 Task: Find connections with filter location Herzele with filter topic #linkedinlearningwith filter profile language Spanish with filter current company UNICEF India with filter school ASM Group of Institutes with filter industry Bed-and-Breakfasts, Hostels, Homestays with filter service category Life Coaching with filter keywords title Red Cross Volunteer
Action: Mouse moved to (588, 116)
Screenshot: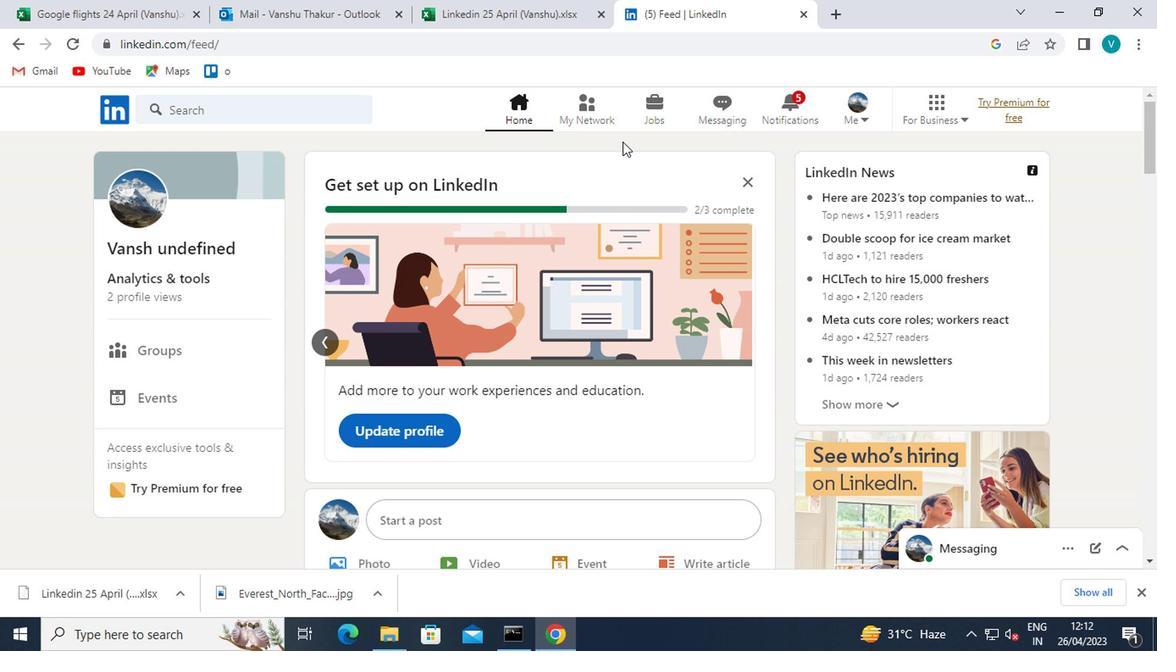 
Action: Mouse pressed left at (588, 116)
Screenshot: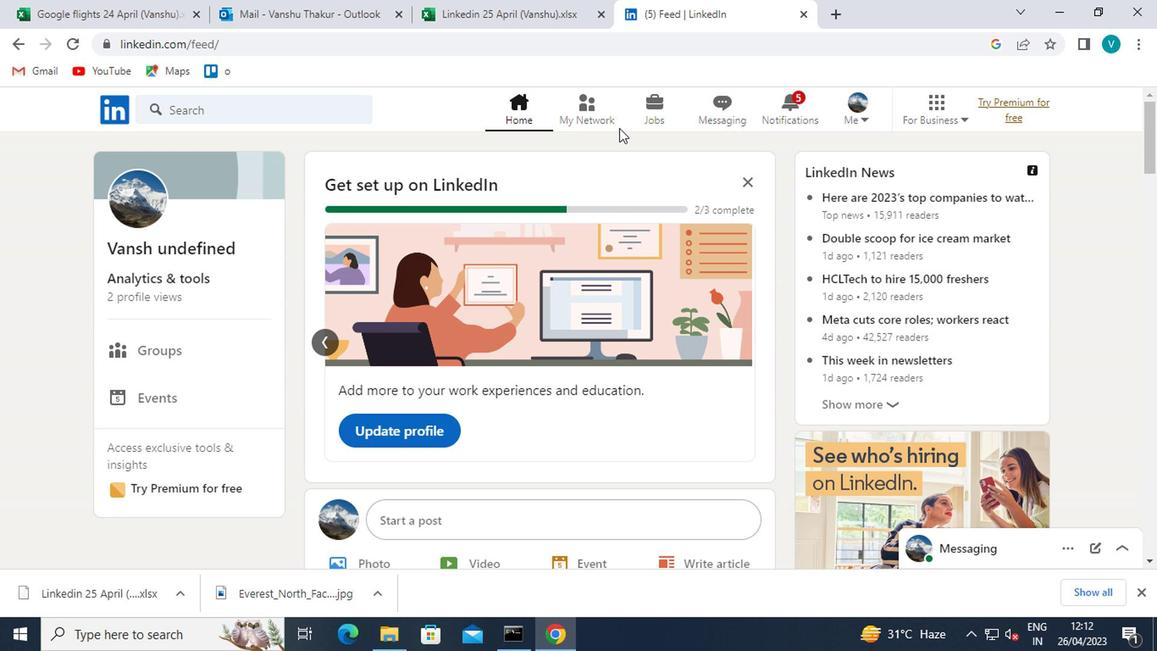 
Action: Mouse moved to (578, 136)
Screenshot: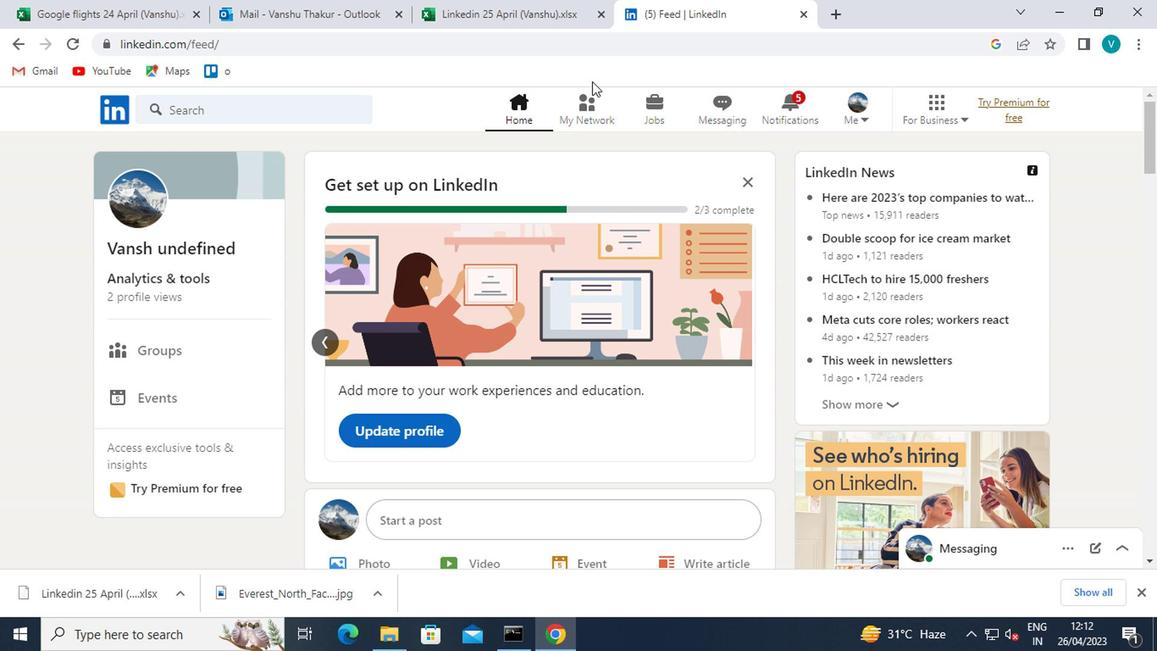 
Action: Mouse pressed left at (578, 136)
Screenshot: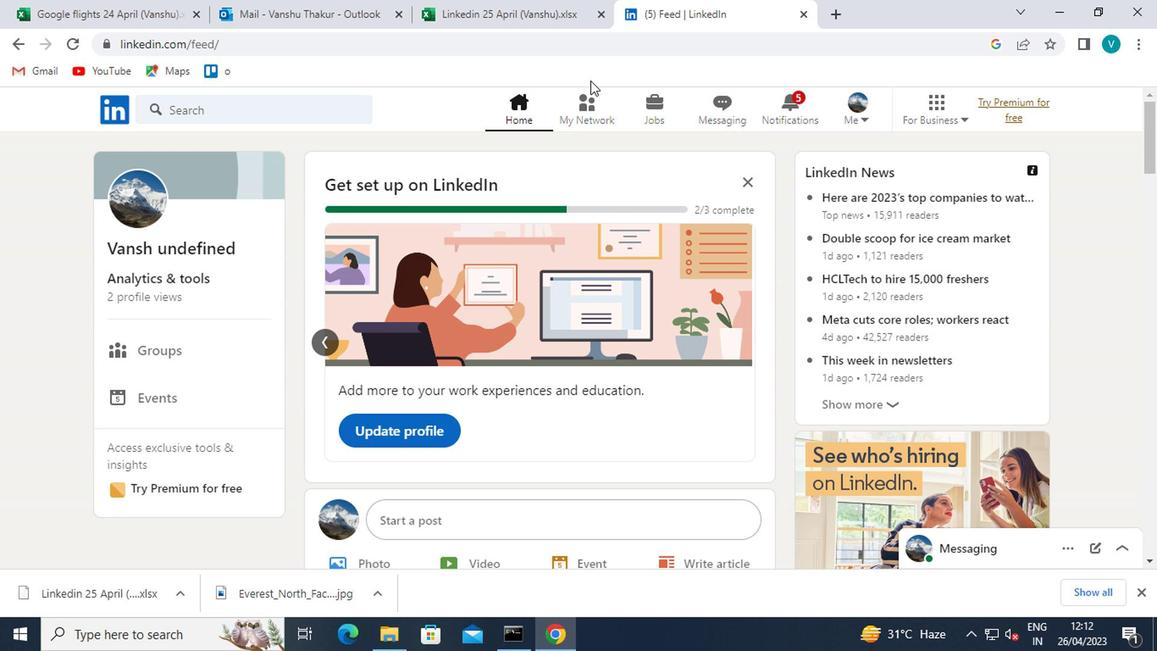 
Action: Mouse moved to (194, 232)
Screenshot: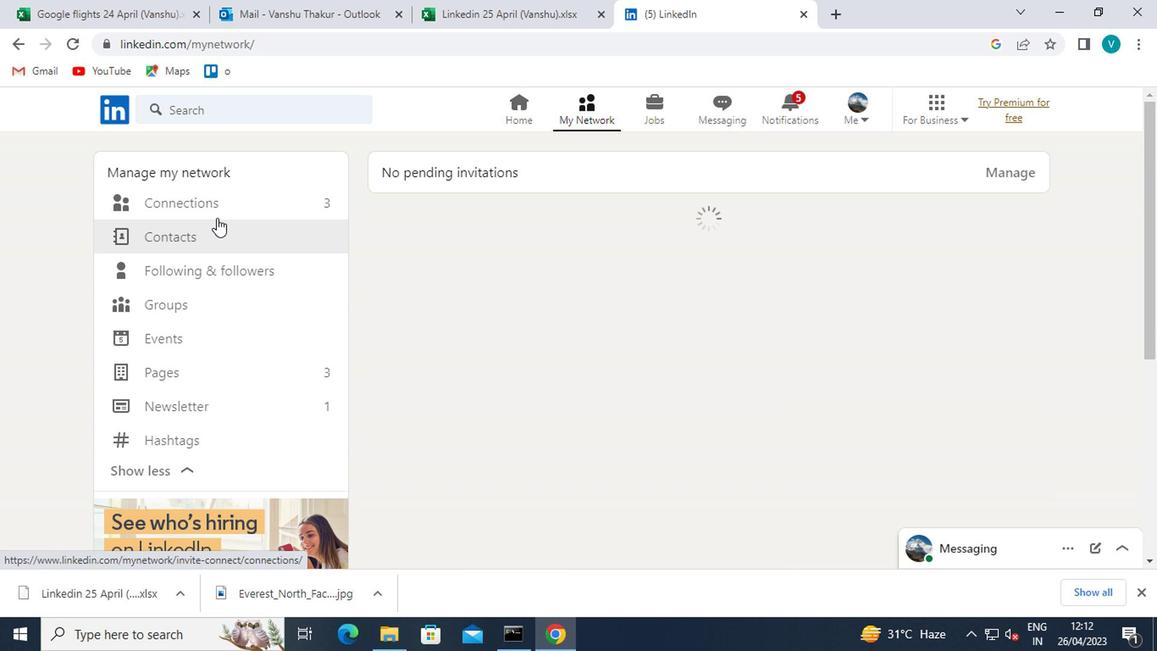 
Action: Mouse pressed left at (194, 232)
Screenshot: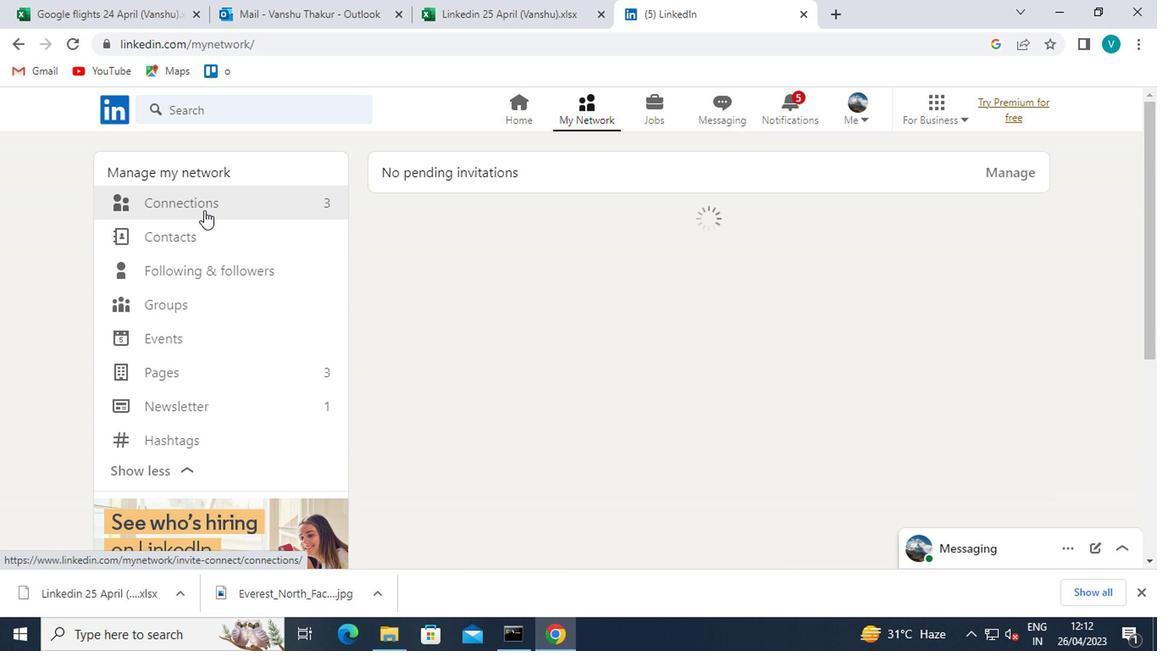 
Action: Mouse moved to (714, 229)
Screenshot: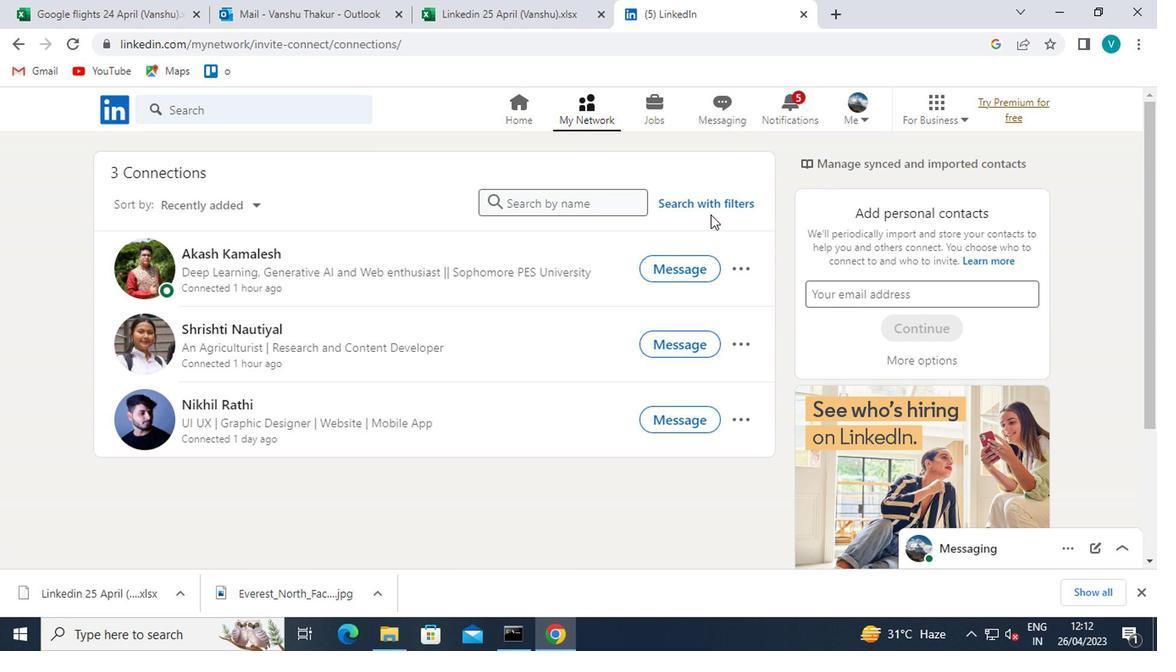 
Action: Mouse pressed left at (714, 229)
Screenshot: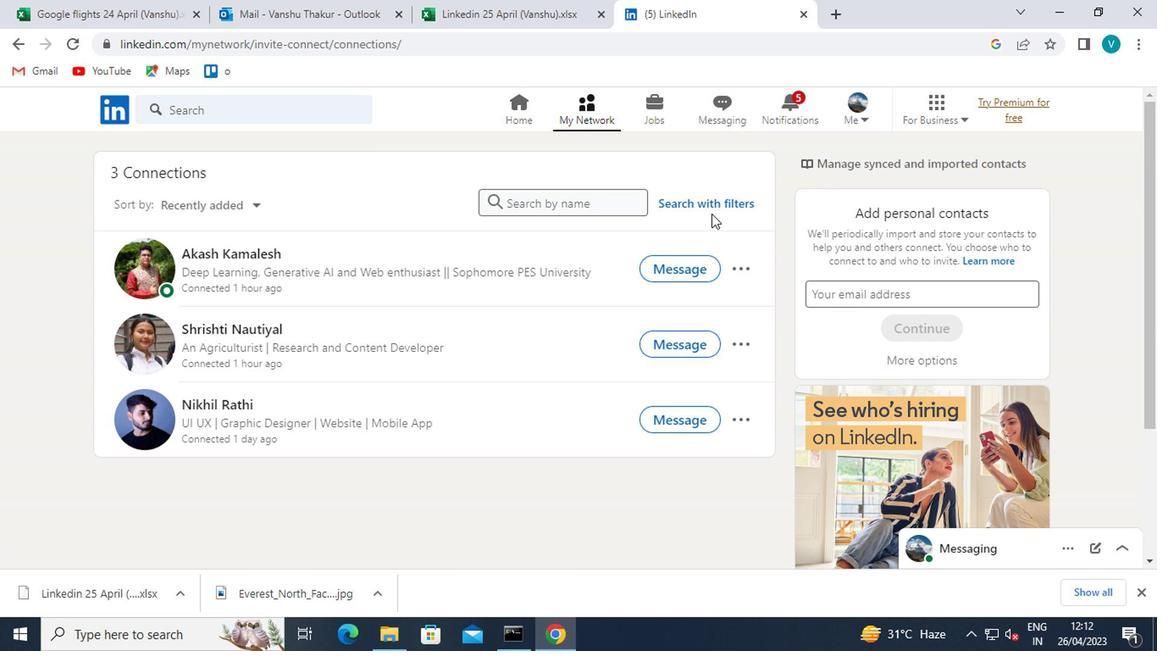 
Action: Mouse moved to (574, 181)
Screenshot: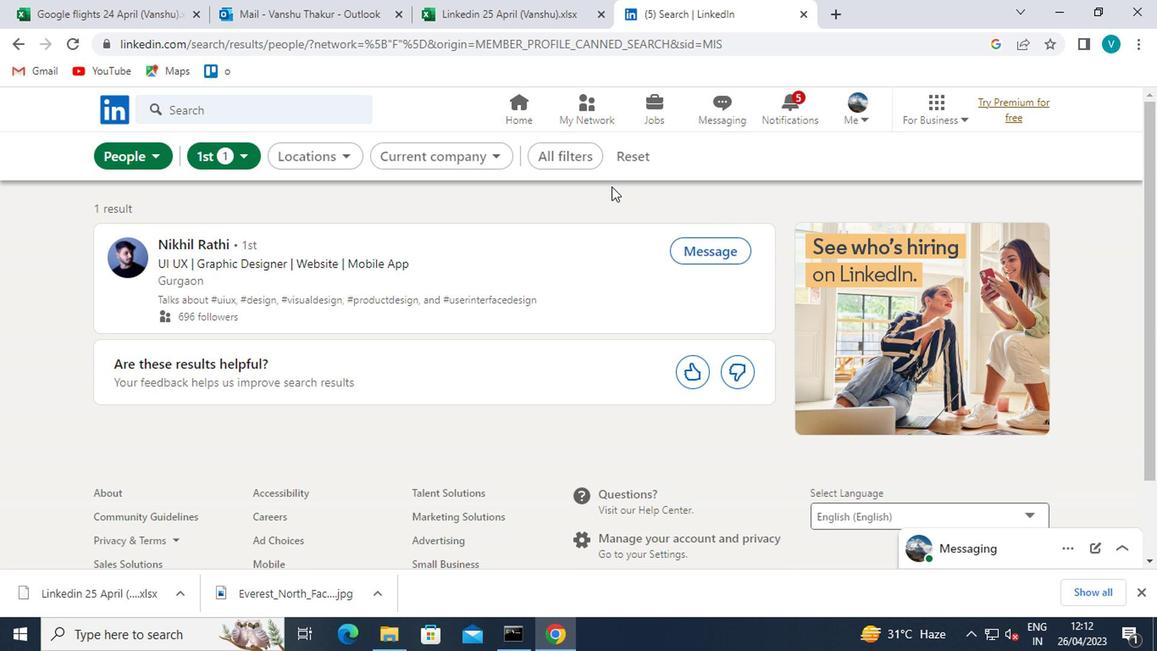 
Action: Mouse pressed left at (574, 181)
Screenshot: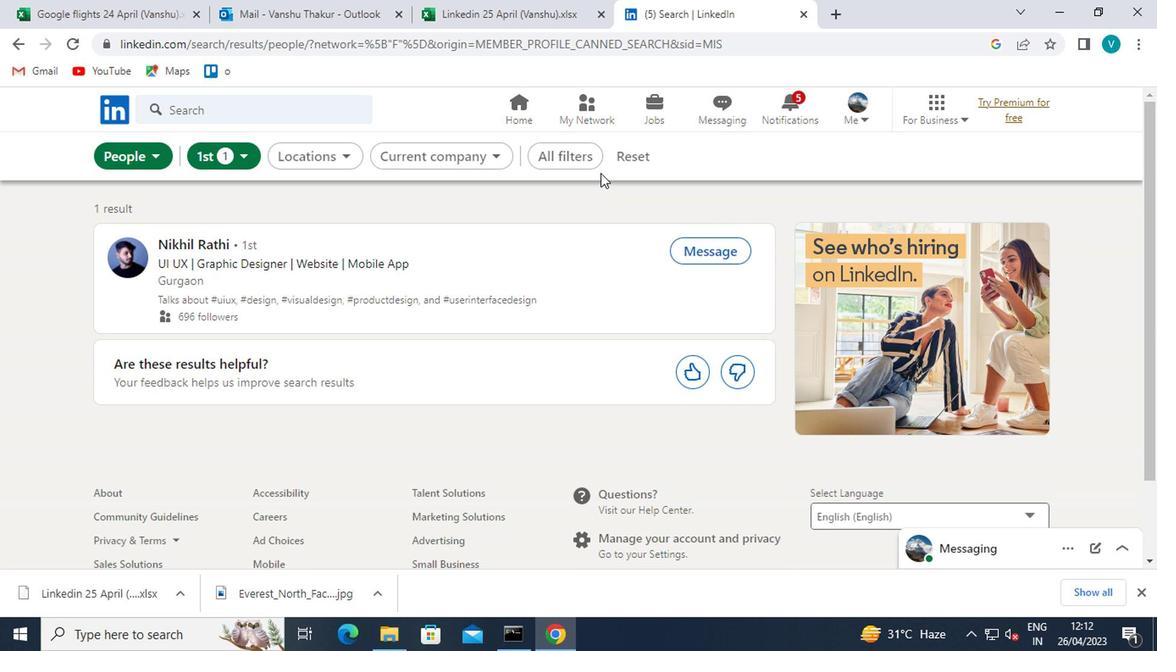 
Action: Mouse moved to (785, 305)
Screenshot: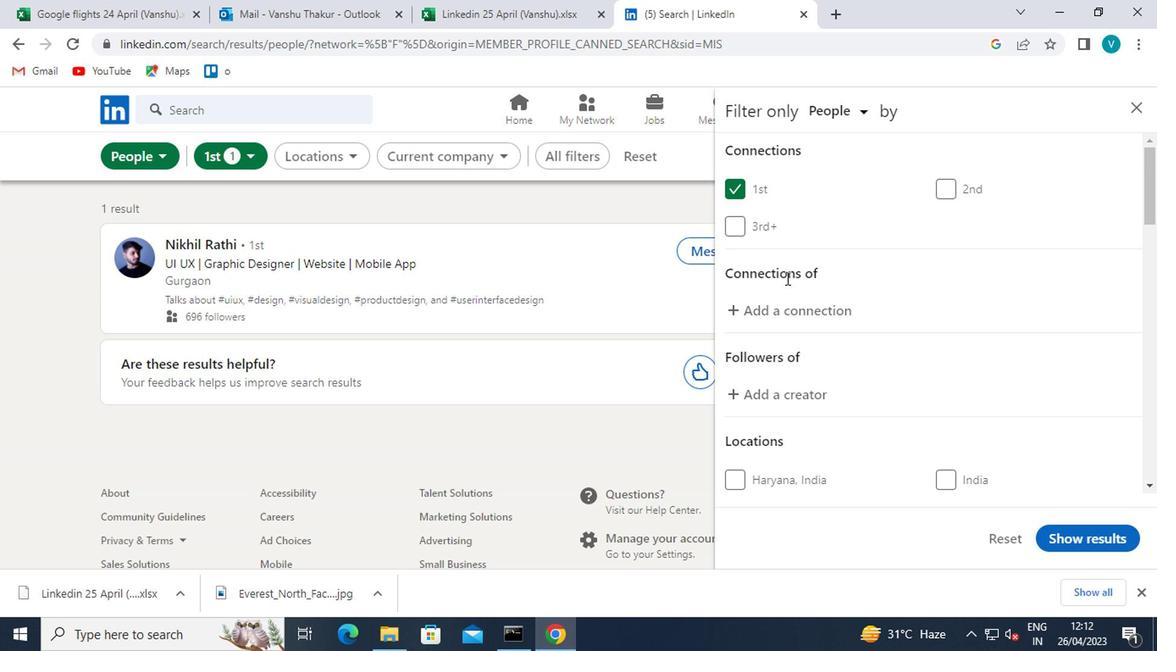 
Action: Mouse scrolled (785, 304) with delta (0, -1)
Screenshot: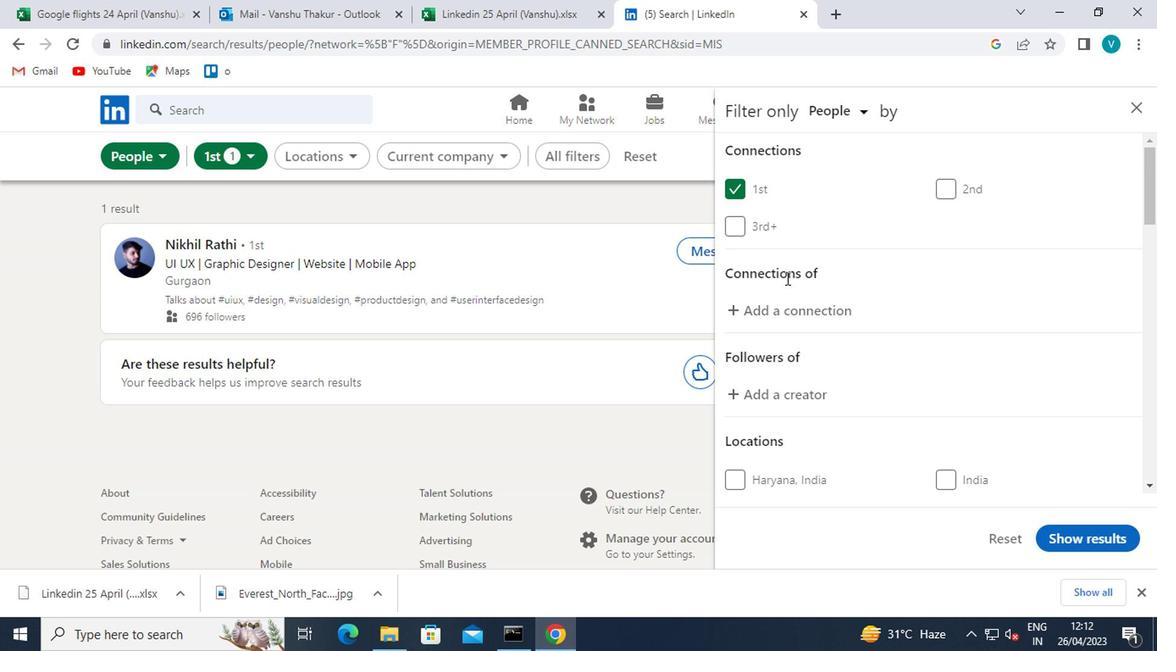 
Action: Mouse moved to (782, 461)
Screenshot: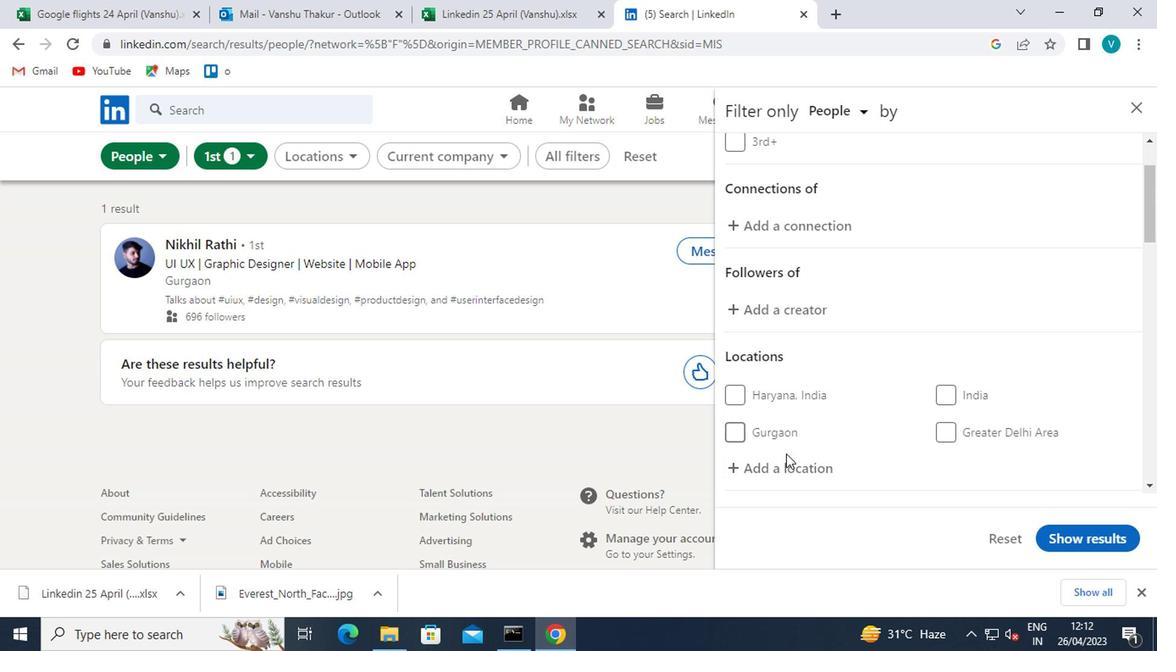 
Action: Mouse pressed left at (782, 461)
Screenshot: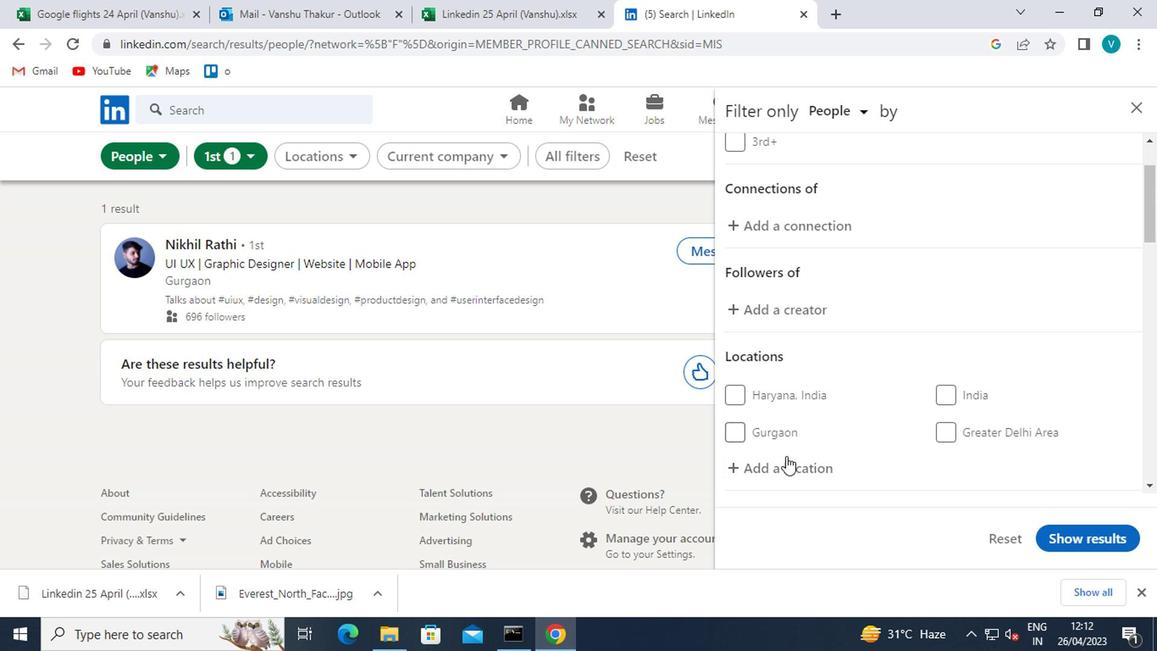 
Action: Mouse moved to (782, 462)
Screenshot: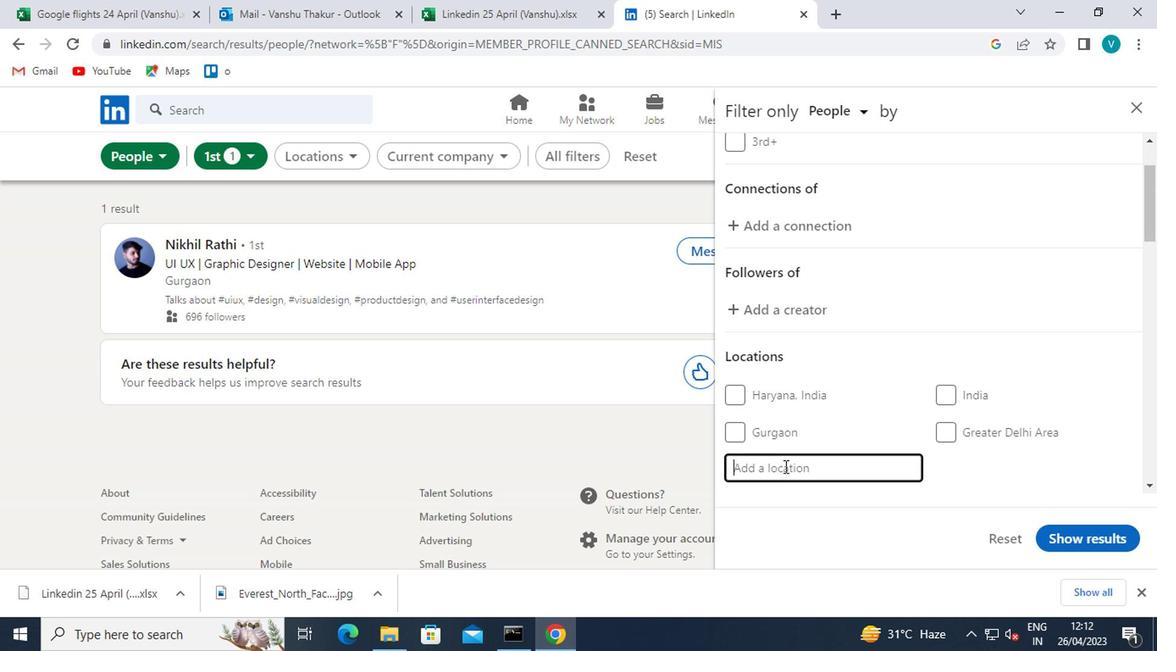
Action: Key pressed <Key.shift>HERZELE
Screenshot: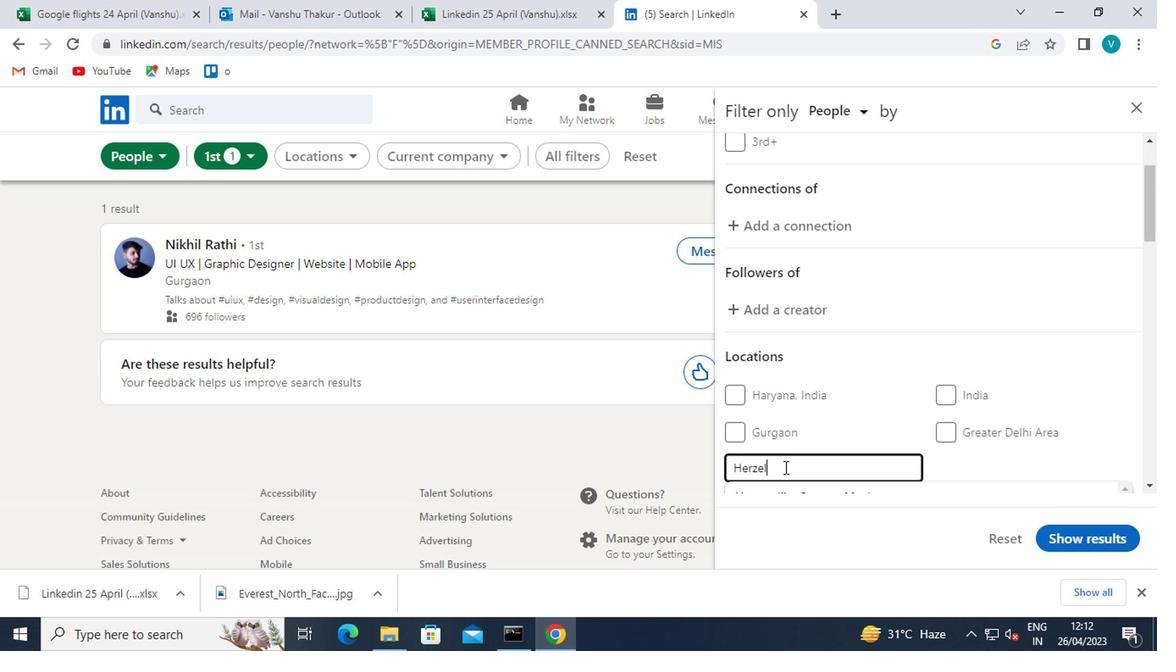 
Action: Mouse scrolled (782, 461) with delta (0, 0)
Screenshot: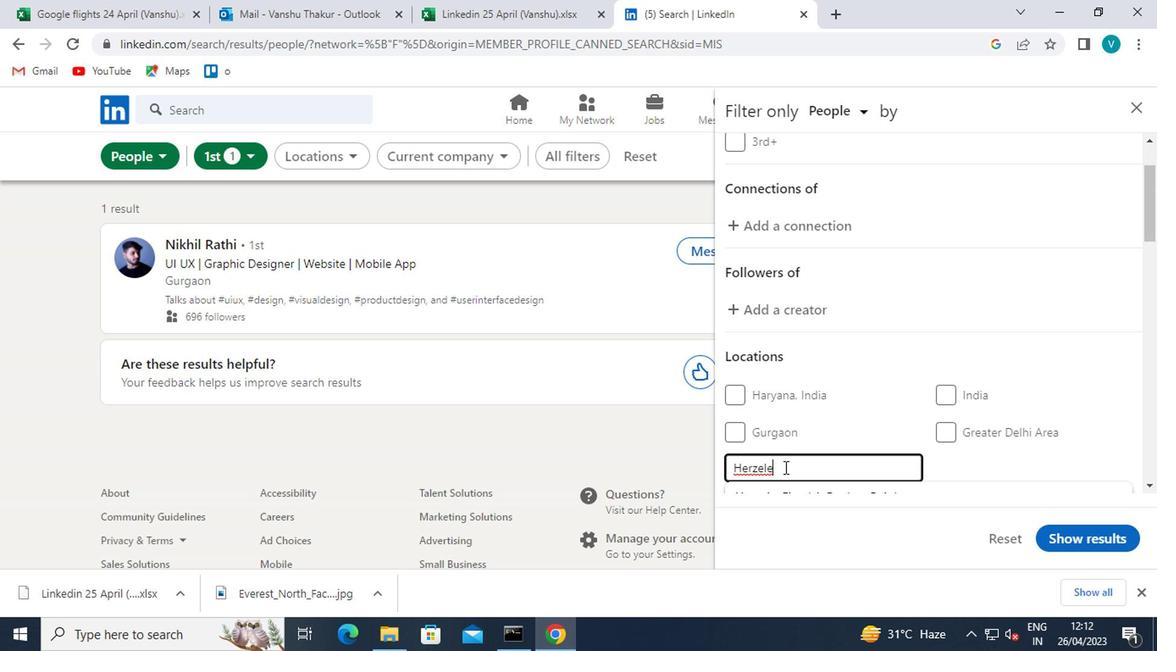 
Action: Mouse moved to (814, 414)
Screenshot: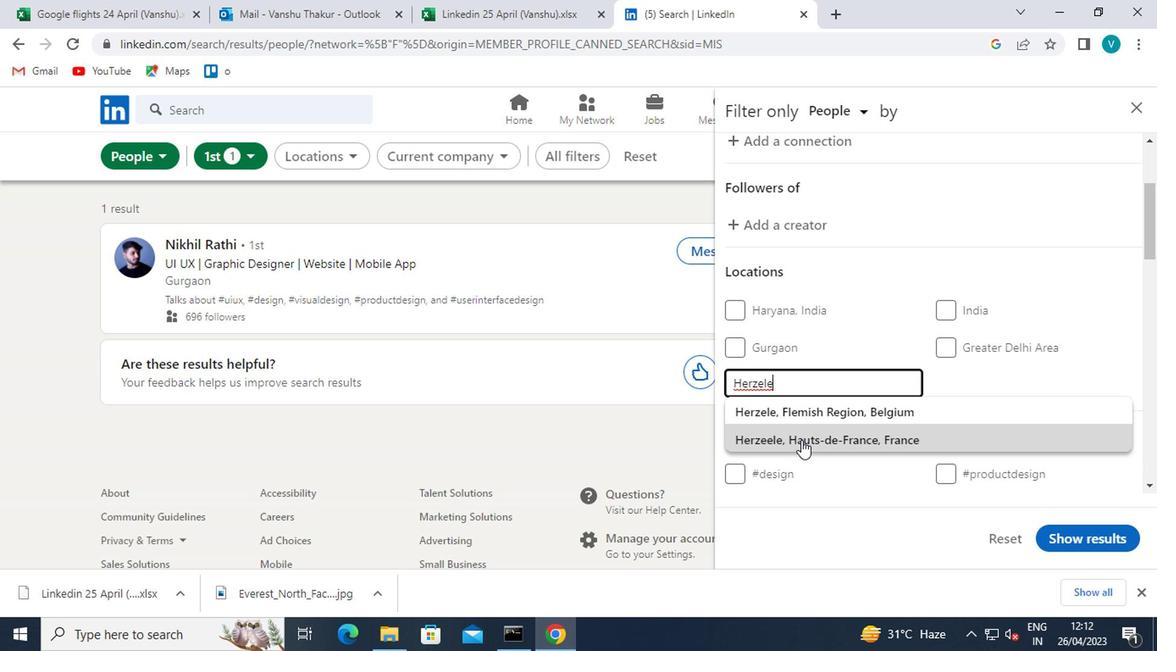 
Action: Mouse pressed left at (814, 414)
Screenshot: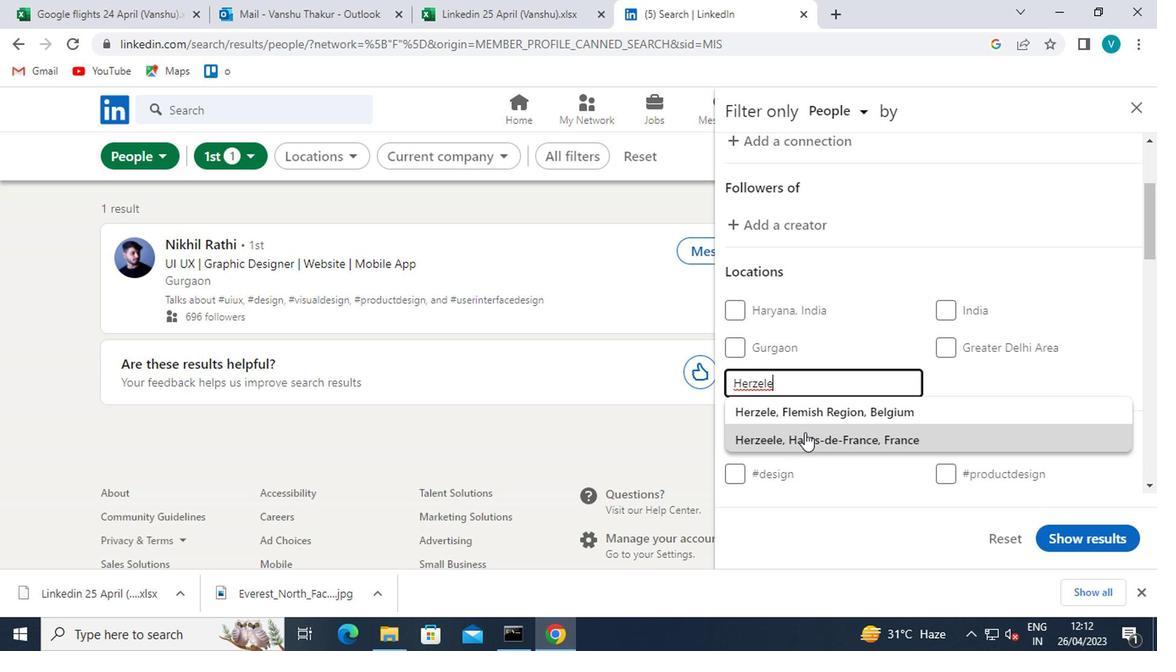 
Action: Mouse moved to (947, 455)
Screenshot: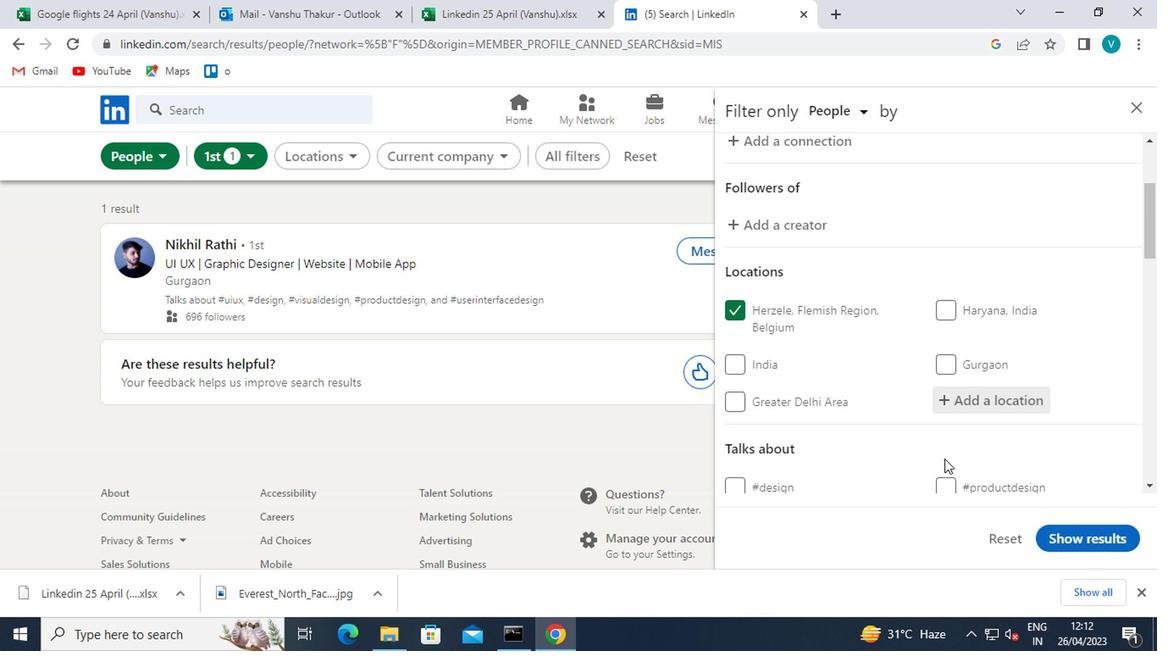 
Action: Mouse scrolled (947, 454) with delta (0, 0)
Screenshot: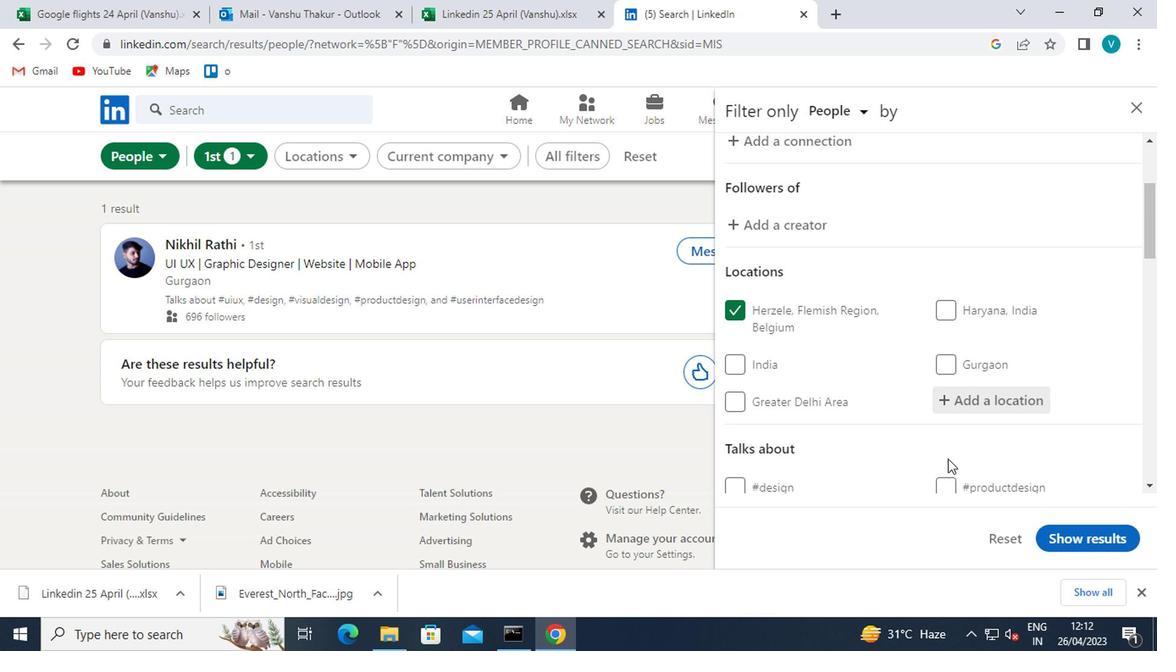 
Action: Mouse scrolled (947, 454) with delta (0, 0)
Screenshot: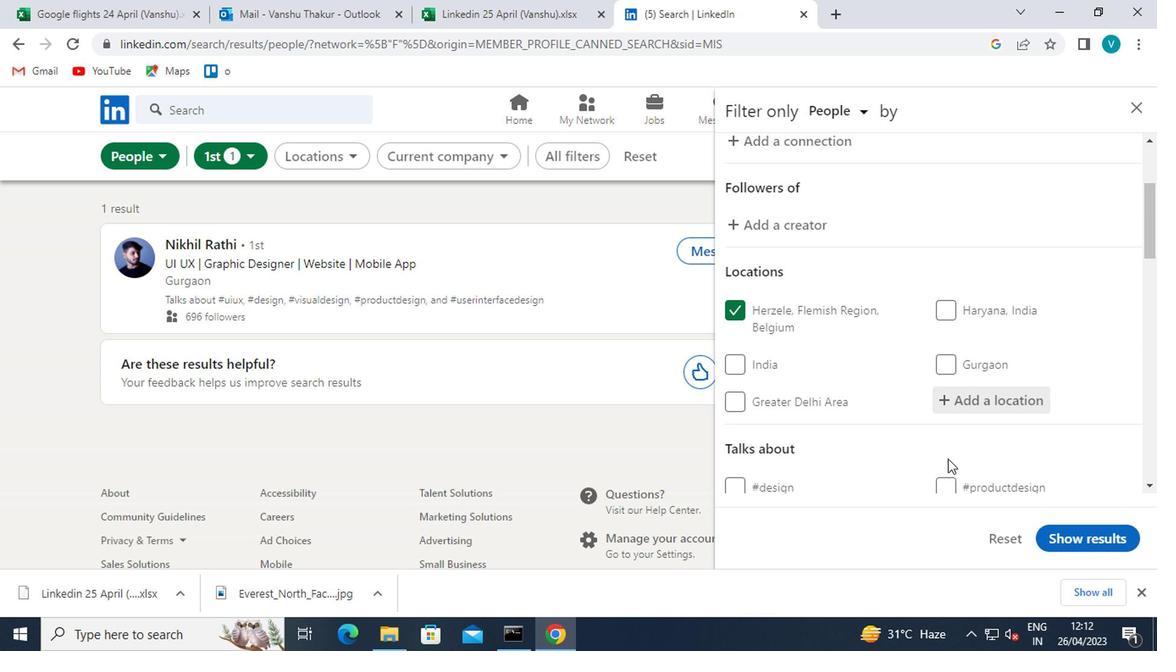 
Action: Mouse moved to (994, 391)
Screenshot: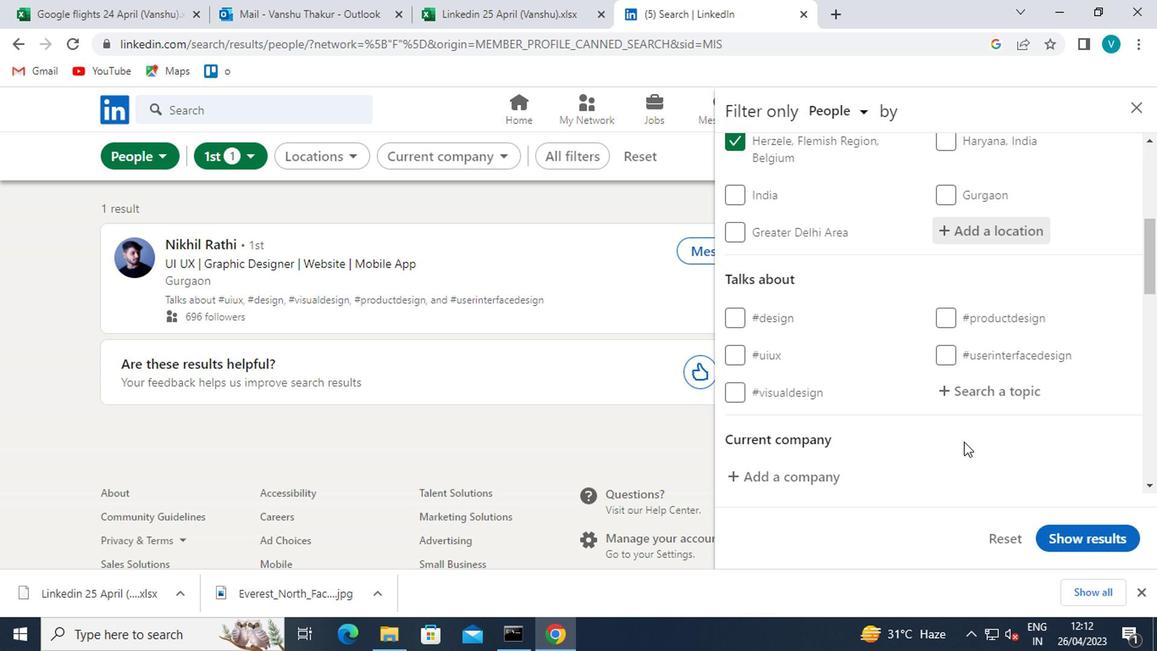 
Action: Mouse pressed left at (994, 391)
Screenshot: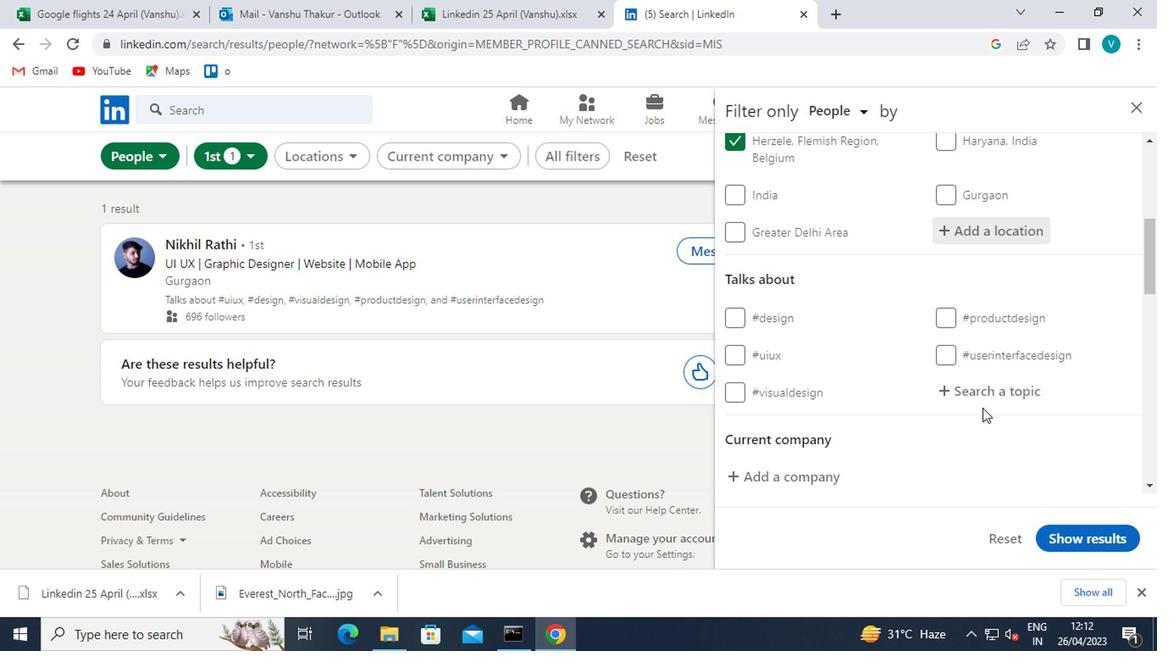 
Action: Mouse moved to (973, 402)
Screenshot: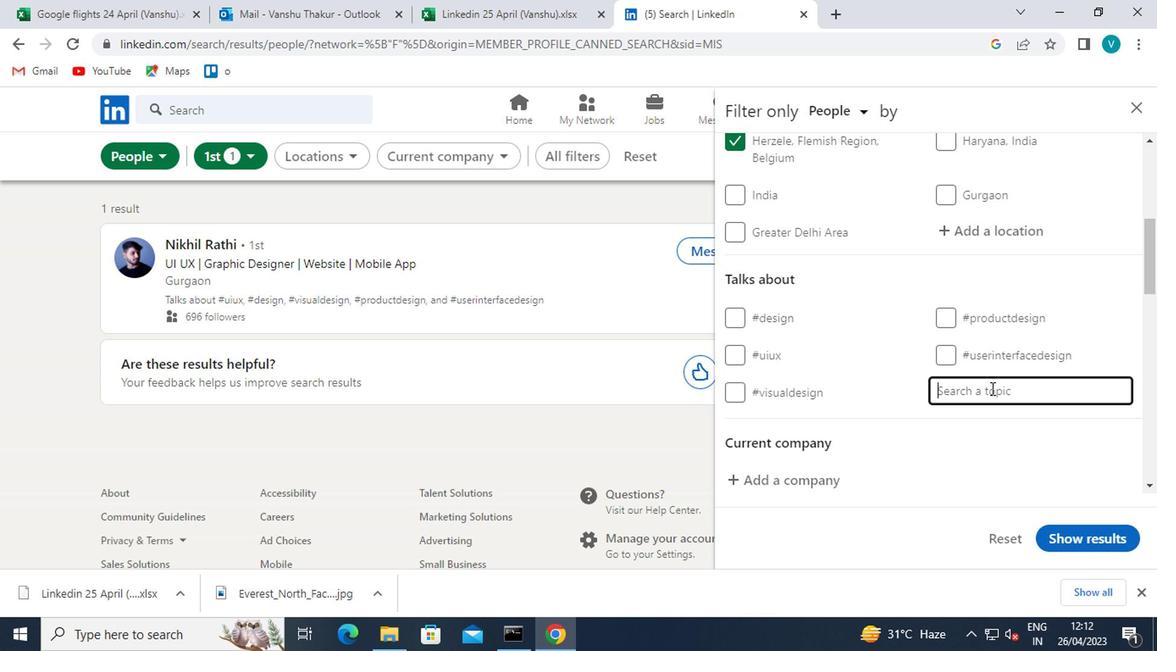 
Action: Key pressed <Key.shift>#LINKEDINL
Screenshot: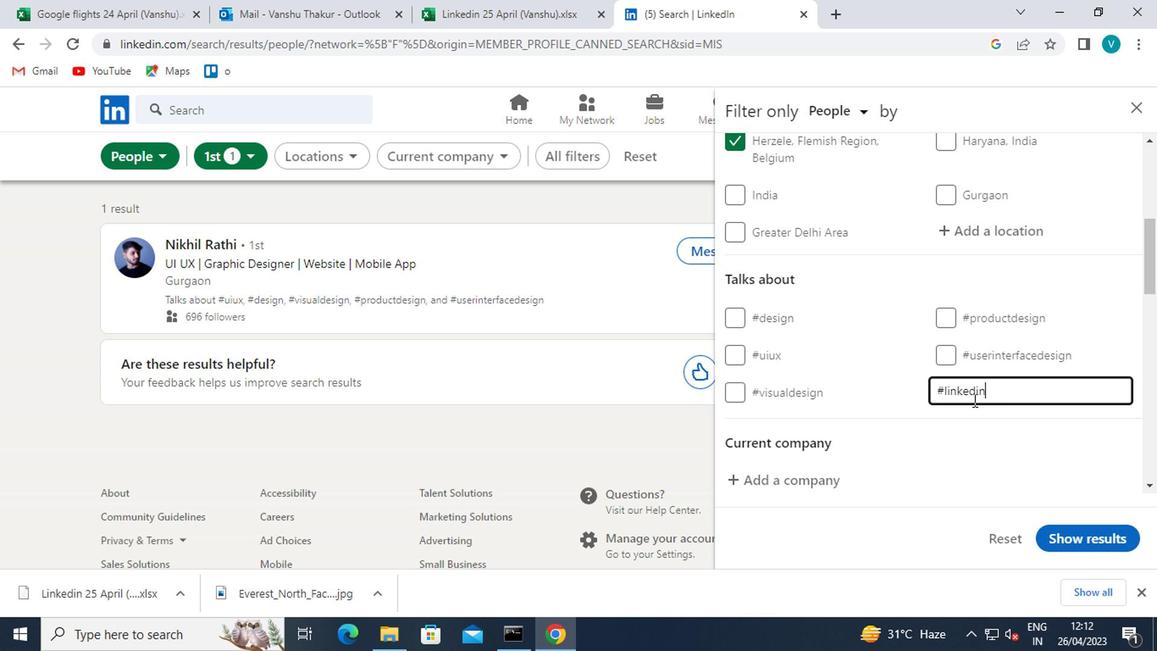 
Action: Mouse moved to (973, 402)
Screenshot: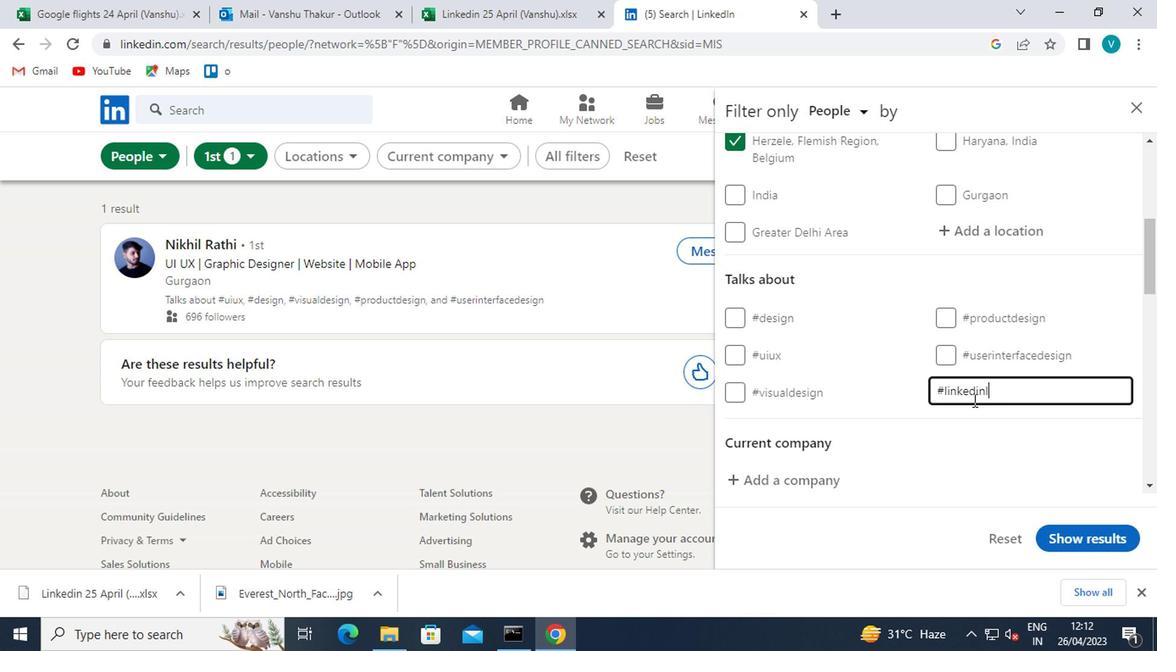 
Action: Key pressed EARNING
Screenshot: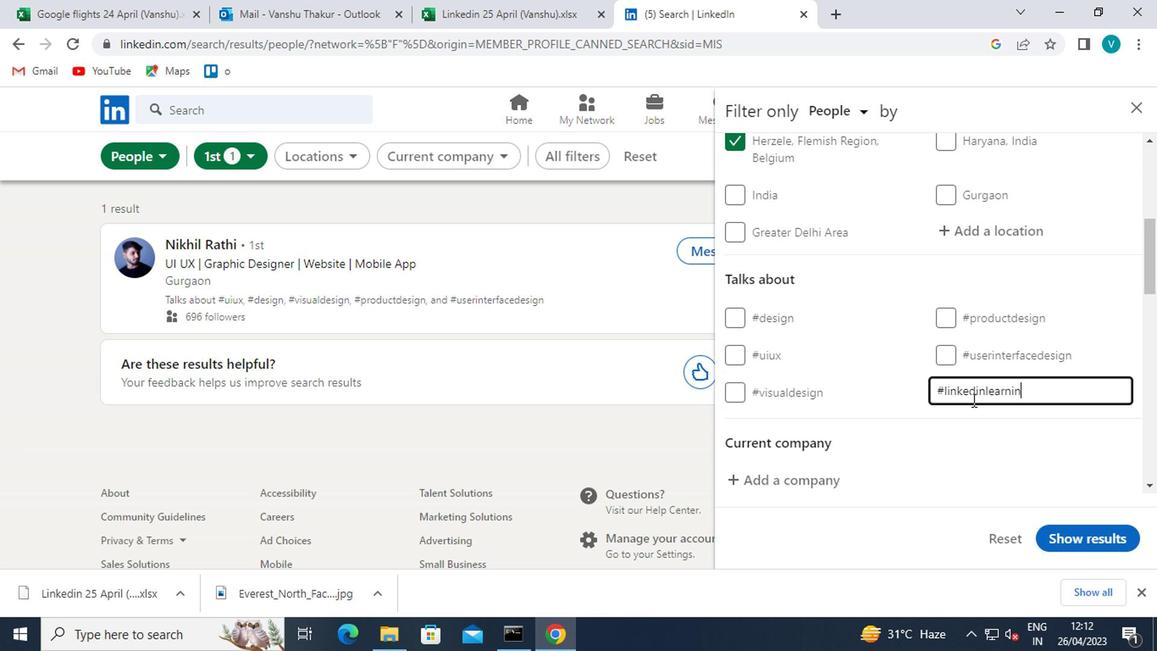 
Action: Mouse moved to (958, 414)
Screenshot: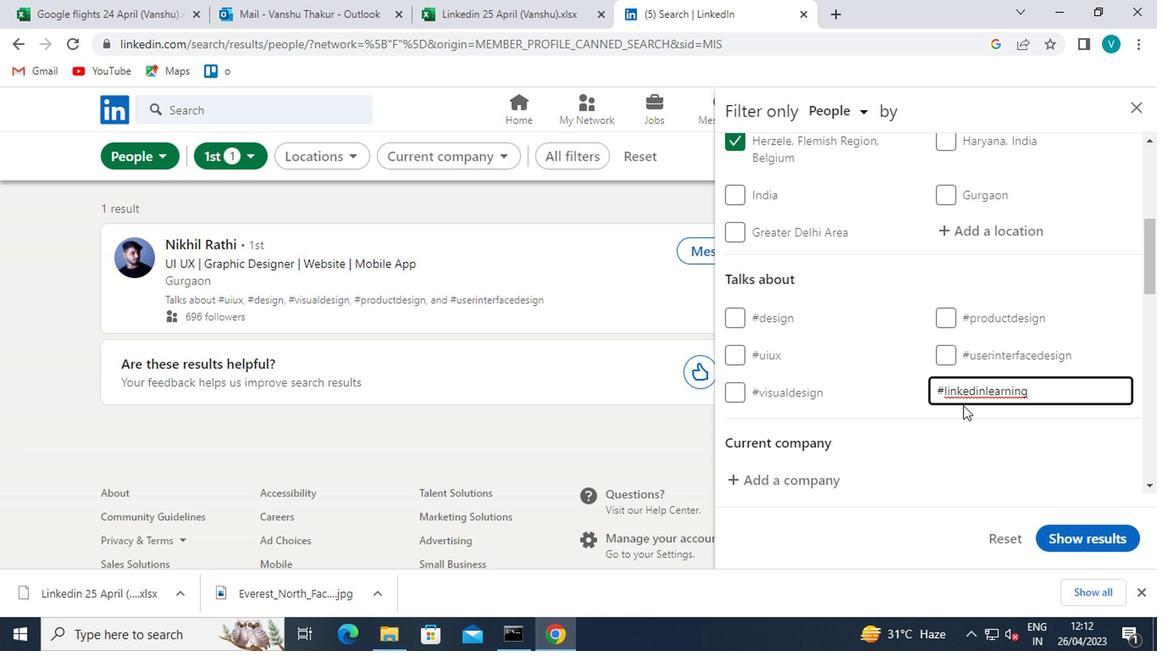 
Action: Mouse pressed left at (958, 414)
Screenshot: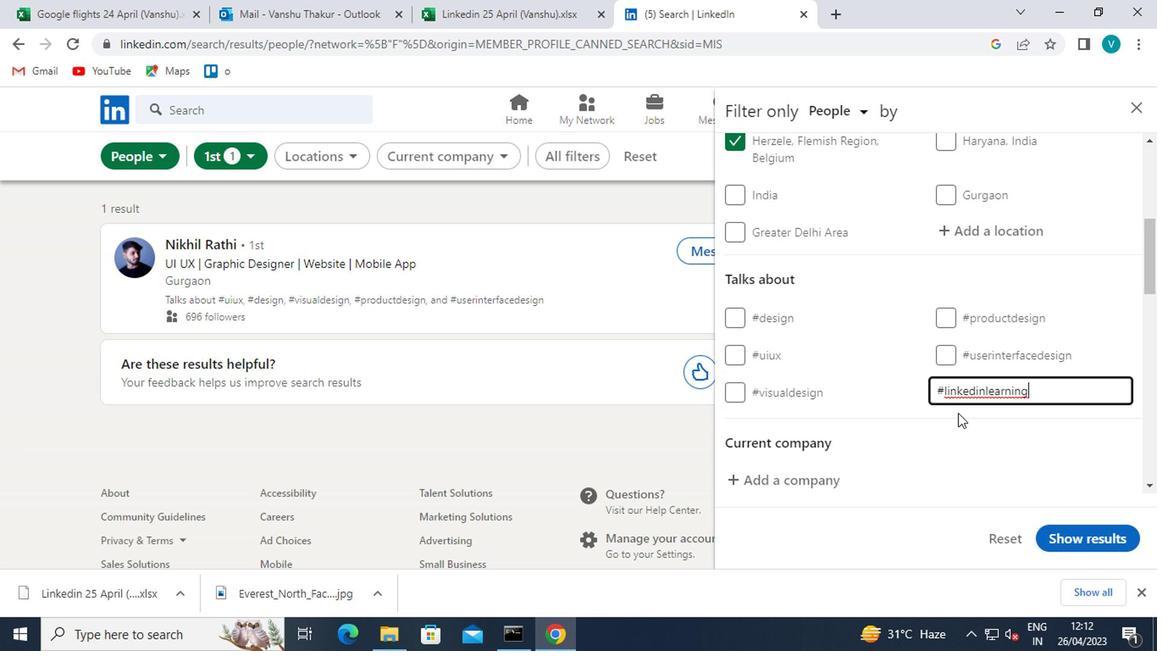 
Action: Mouse scrolled (958, 413) with delta (0, 0)
Screenshot: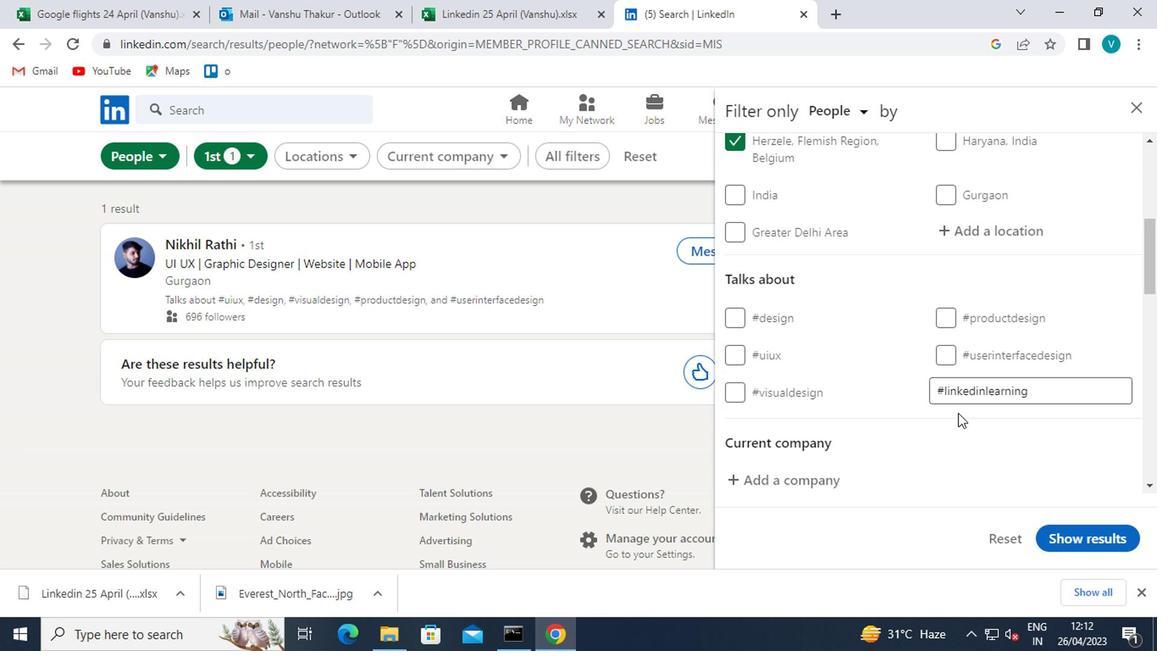
Action: Mouse moved to (958, 415)
Screenshot: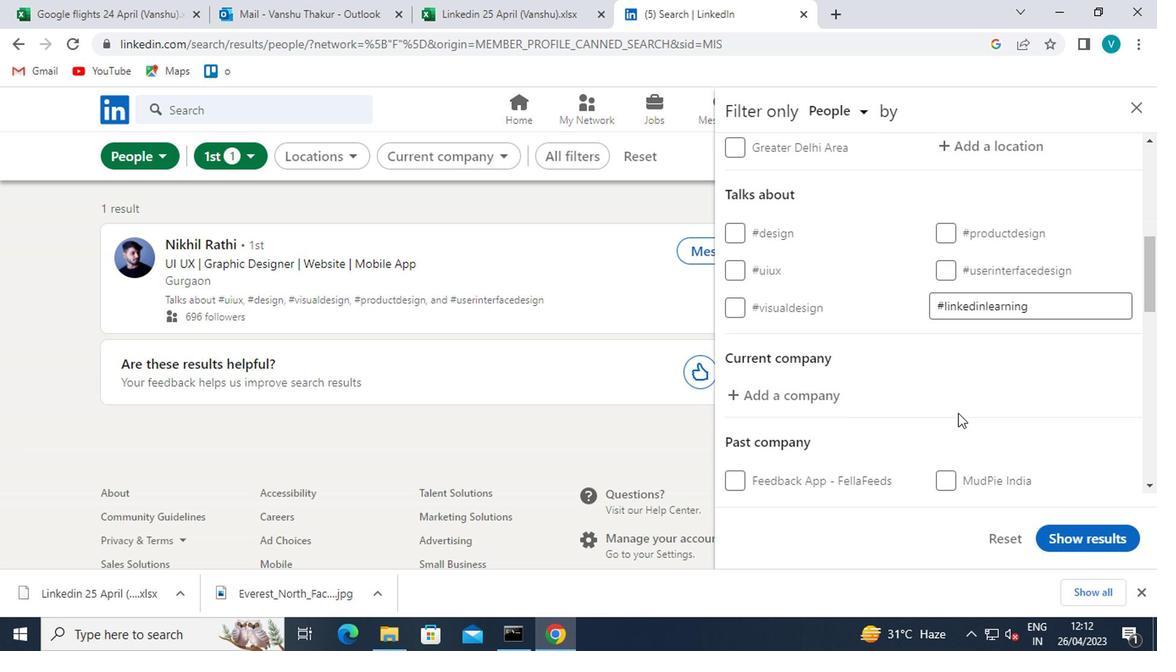 
Action: Mouse scrolled (958, 414) with delta (0, 0)
Screenshot: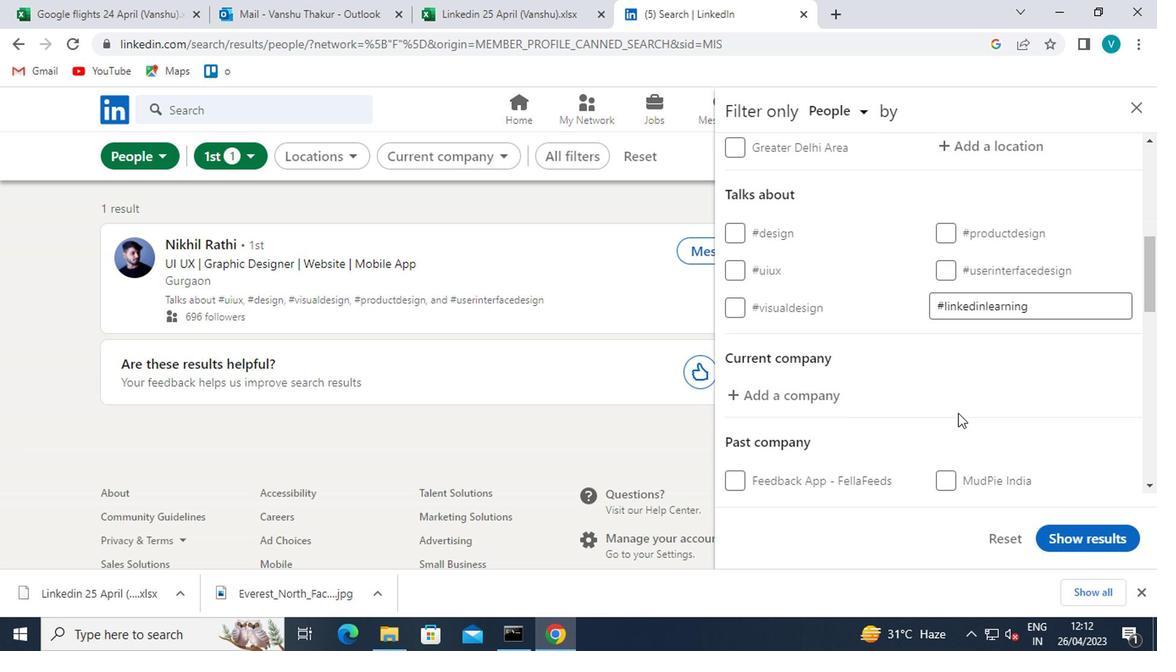 
Action: Mouse moved to (797, 324)
Screenshot: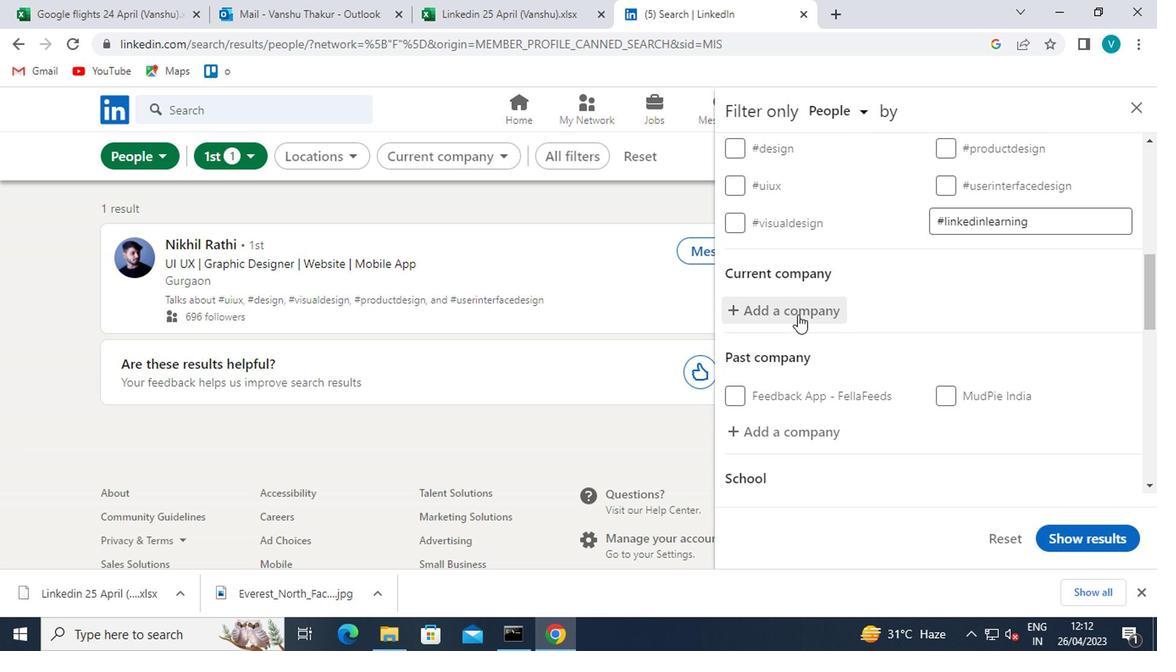 
Action: Mouse pressed left at (797, 324)
Screenshot: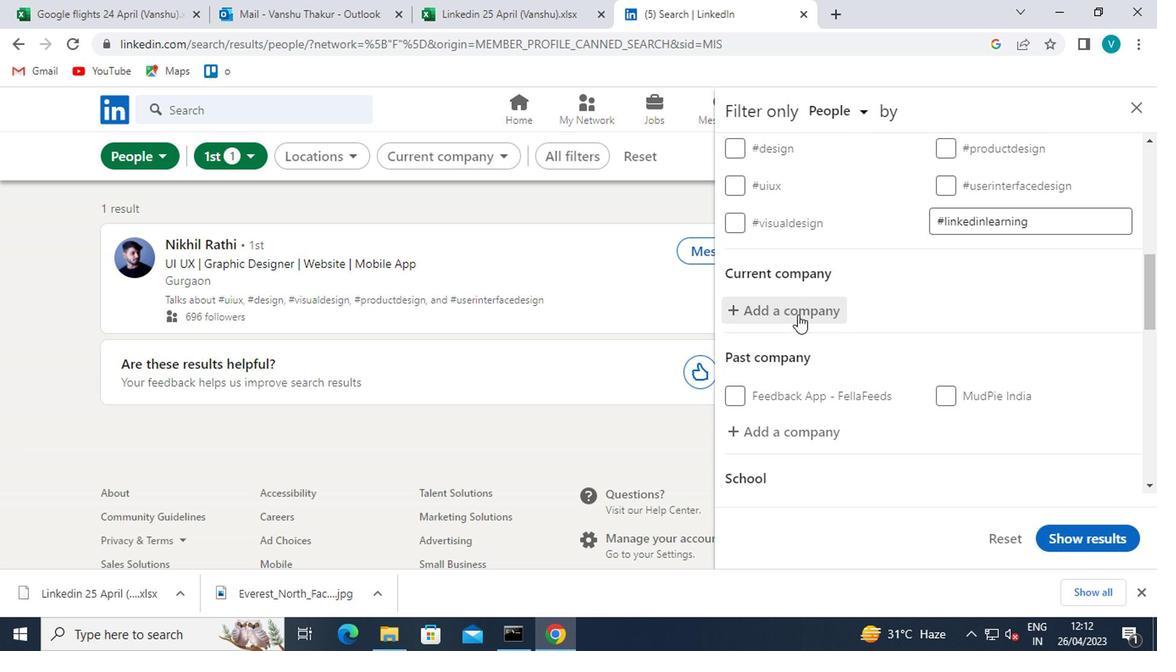 
Action: Key pressed <Key.shift>UNICEF
Screenshot: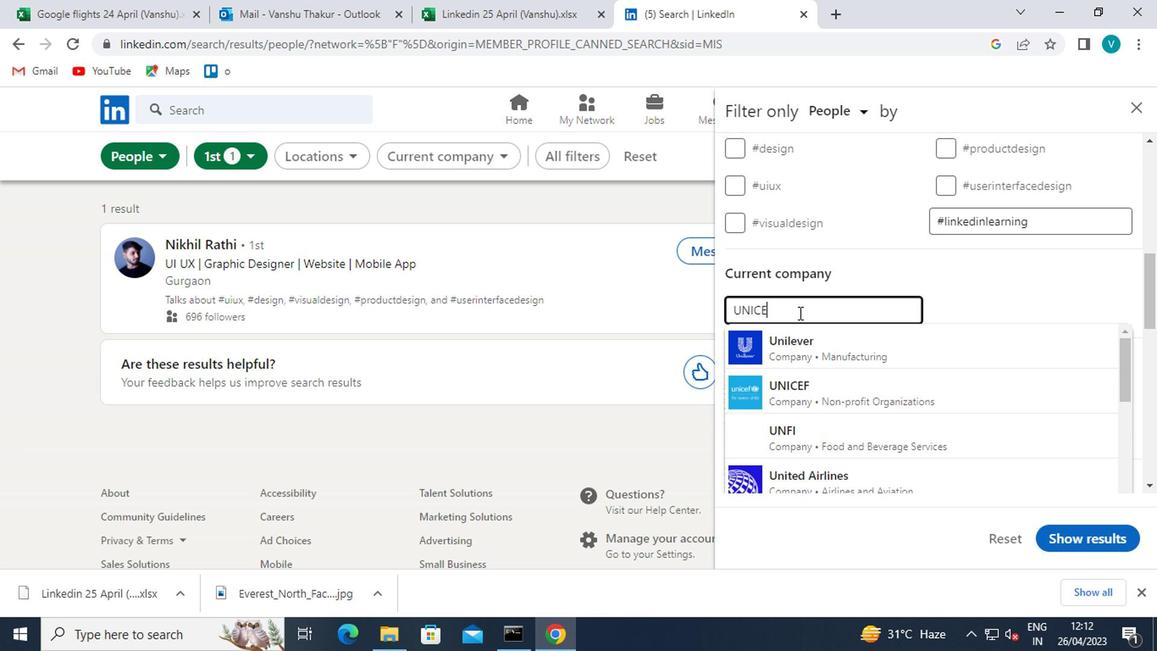 
Action: Mouse moved to (804, 352)
Screenshot: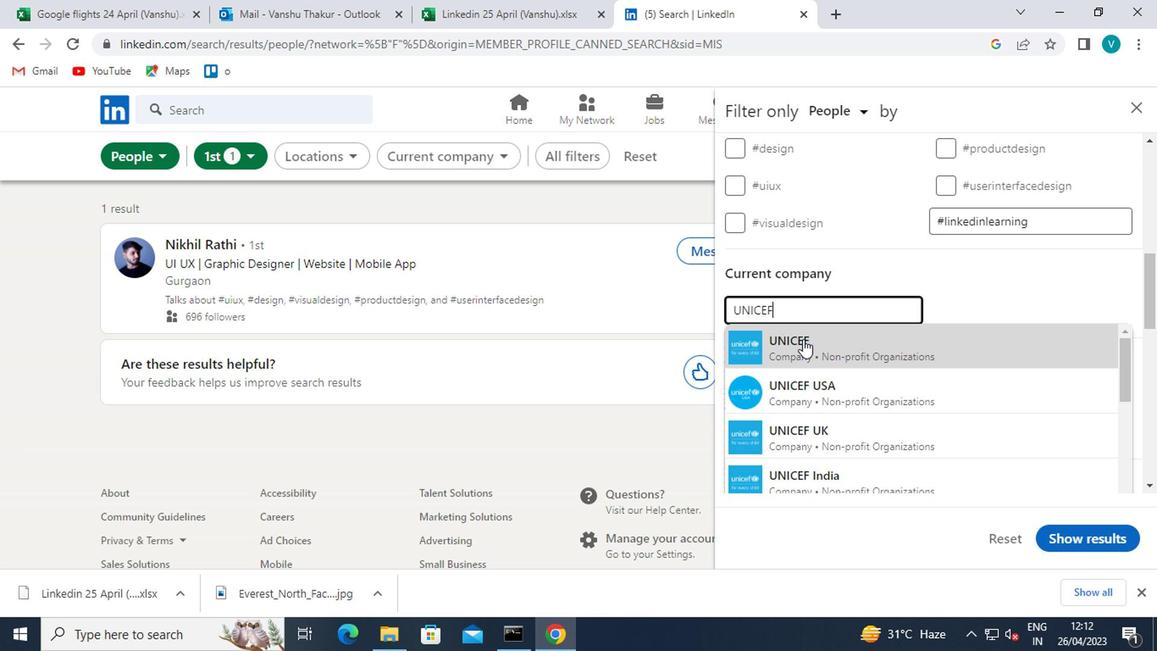 
Action: Mouse scrolled (804, 353) with delta (0, 0)
Screenshot: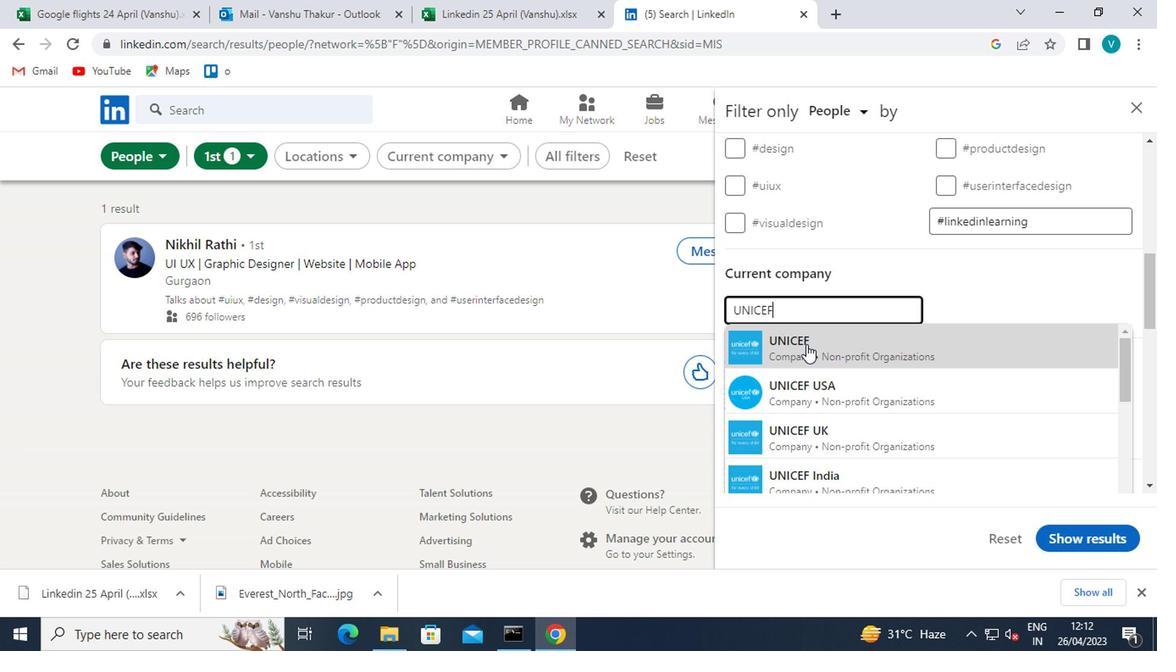 
Action: Mouse moved to (1016, 385)
Screenshot: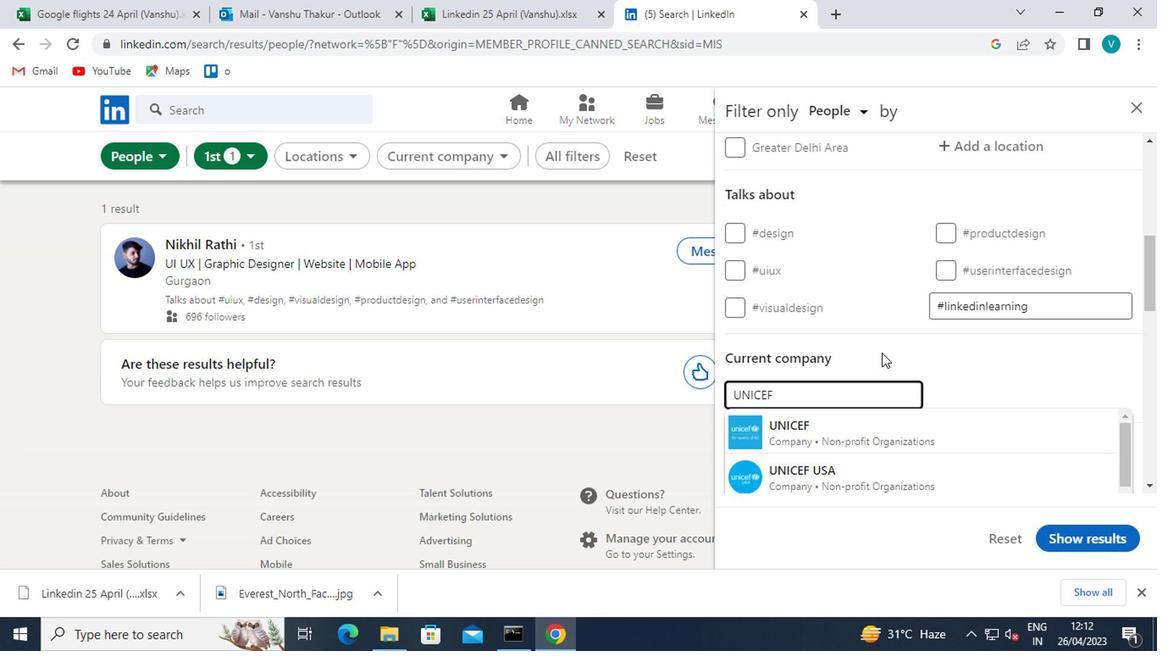 
Action: Mouse scrolled (1016, 384) with delta (0, 0)
Screenshot: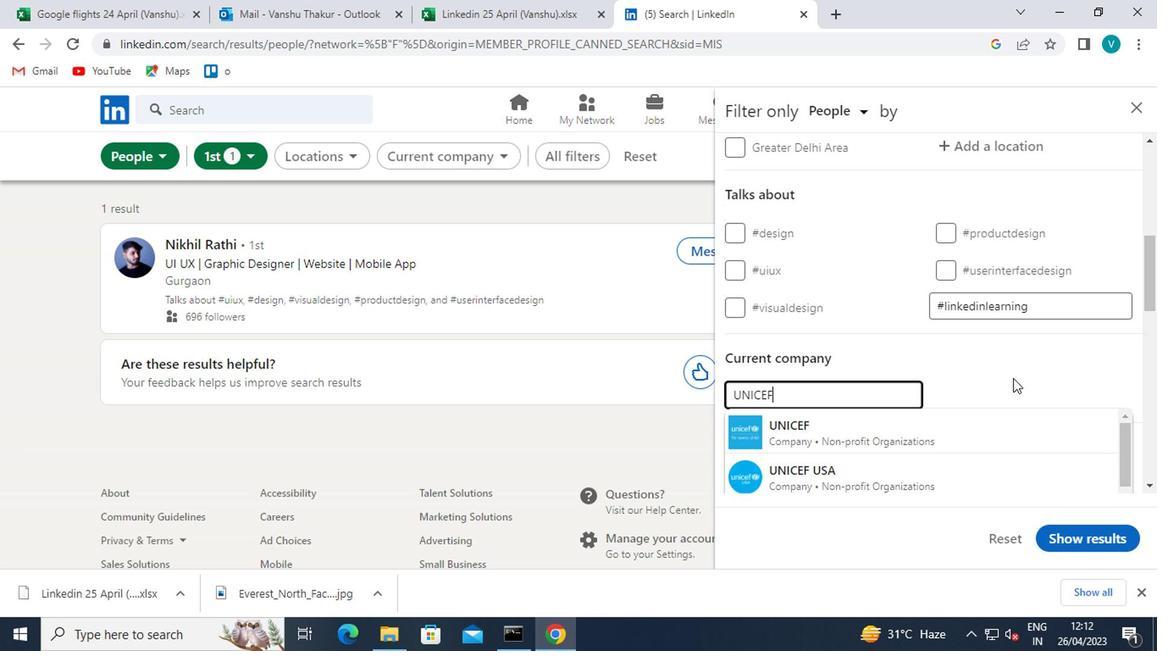 
Action: Mouse moved to (1017, 385)
Screenshot: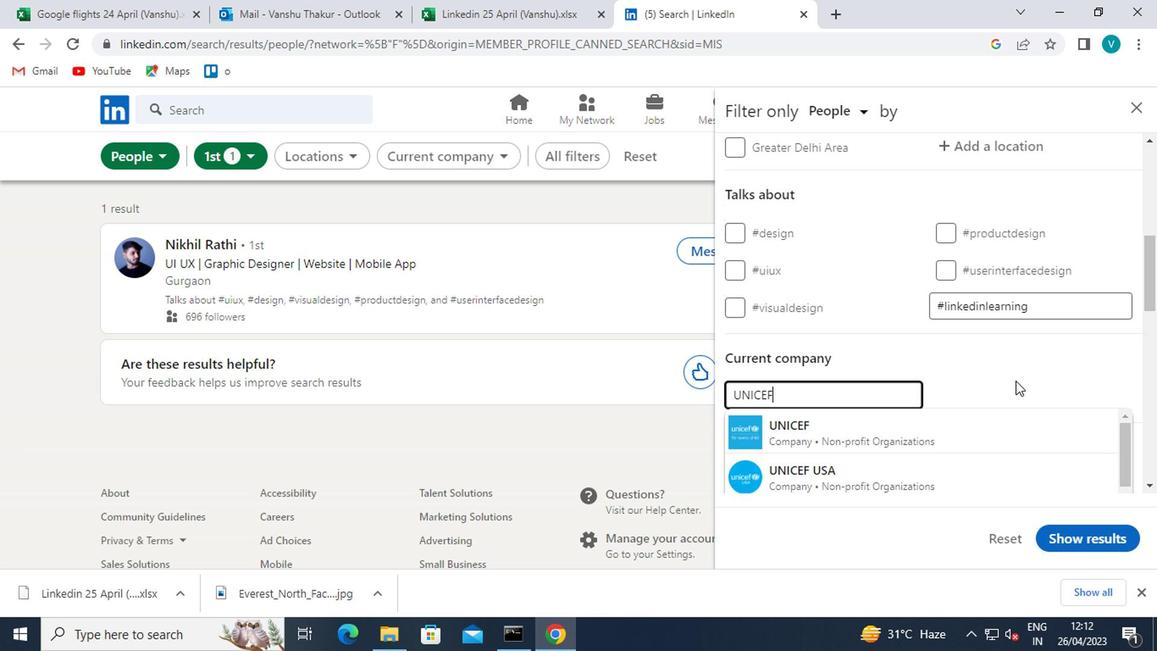 
Action: Mouse scrolled (1017, 384) with delta (0, 0)
Screenshot: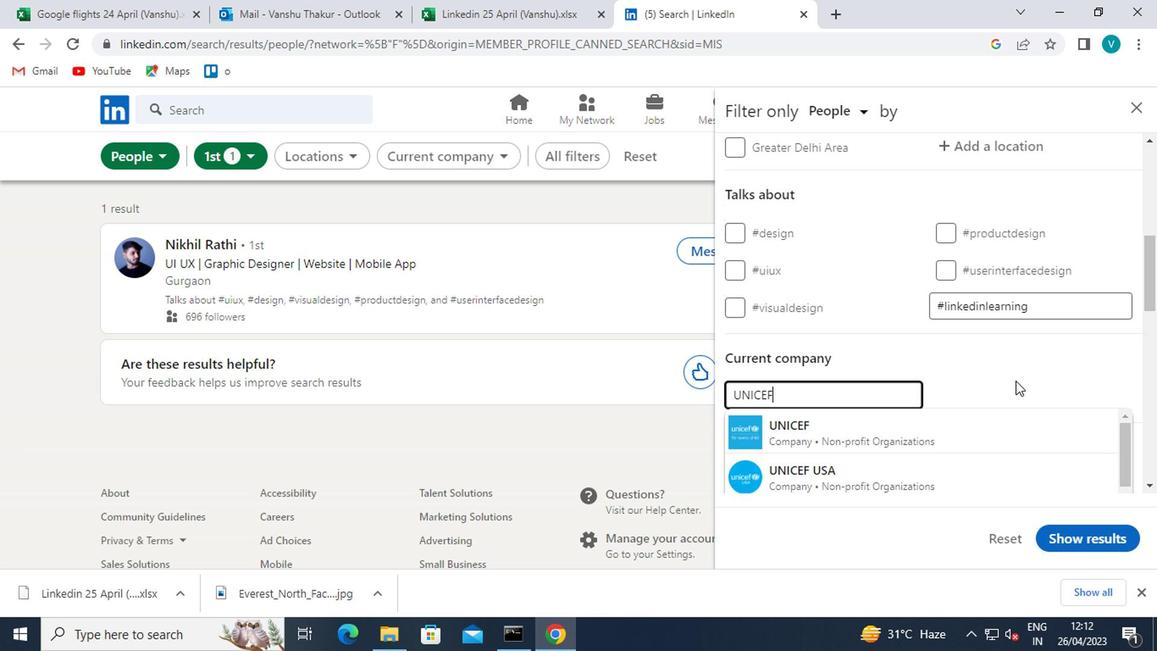 
Action: Mouse moved to (937, 403)
Screenshot: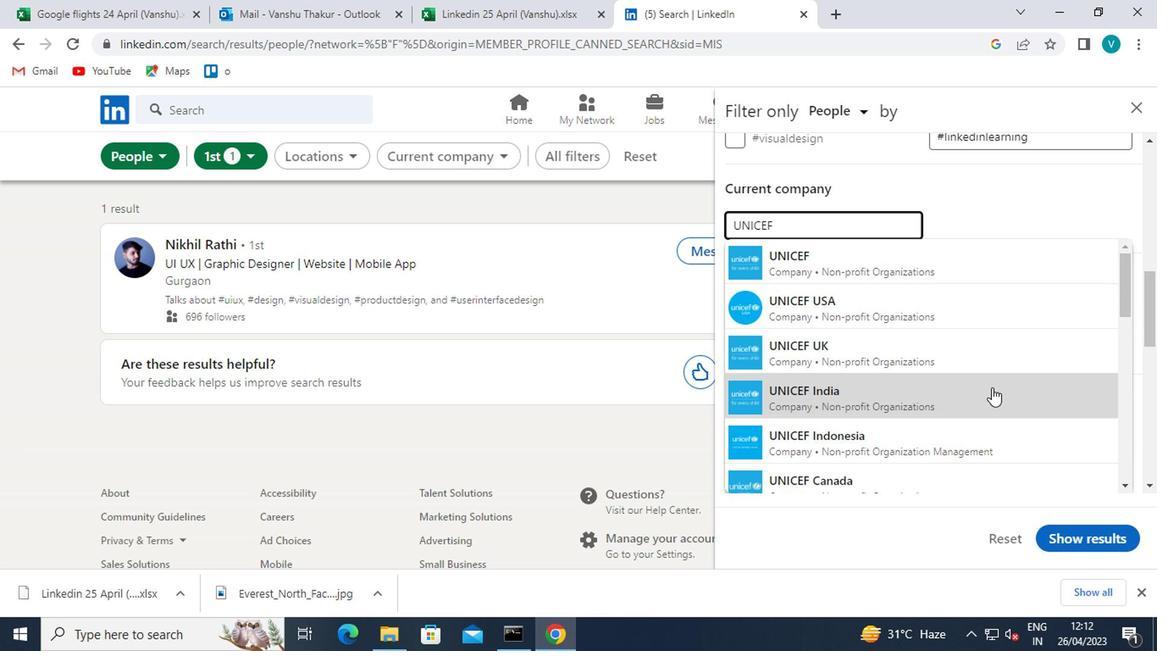 
Action: Mouse pressed left at (937, 403)
Screenshot: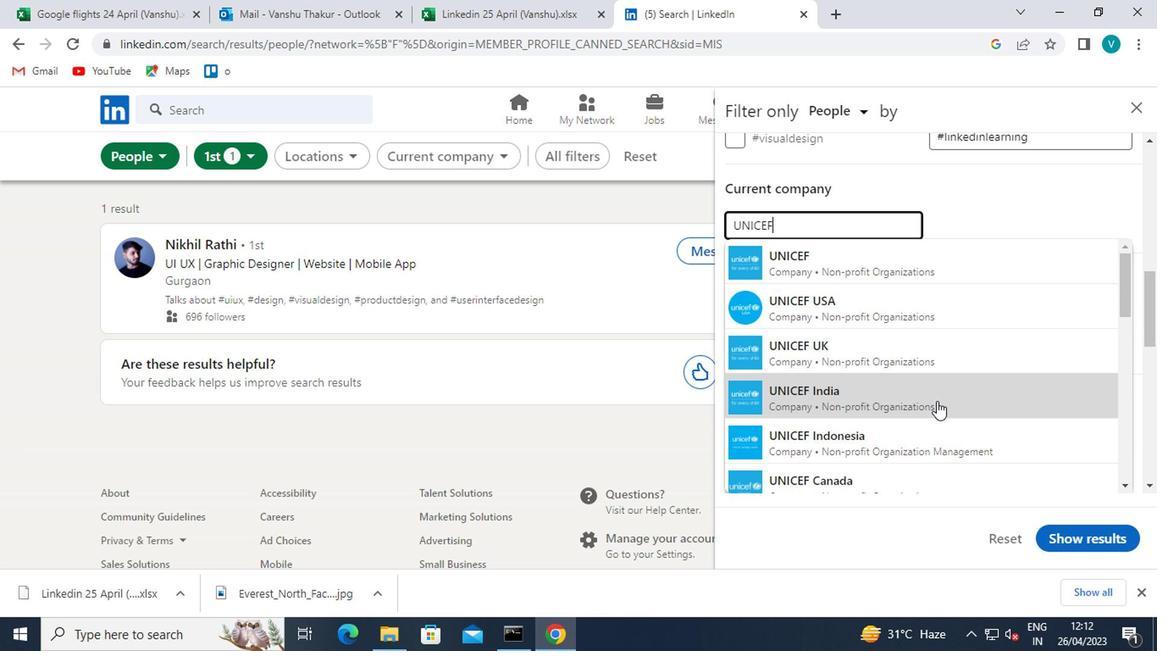 
Action: Mouse moved to (929, 397)
Screenshot: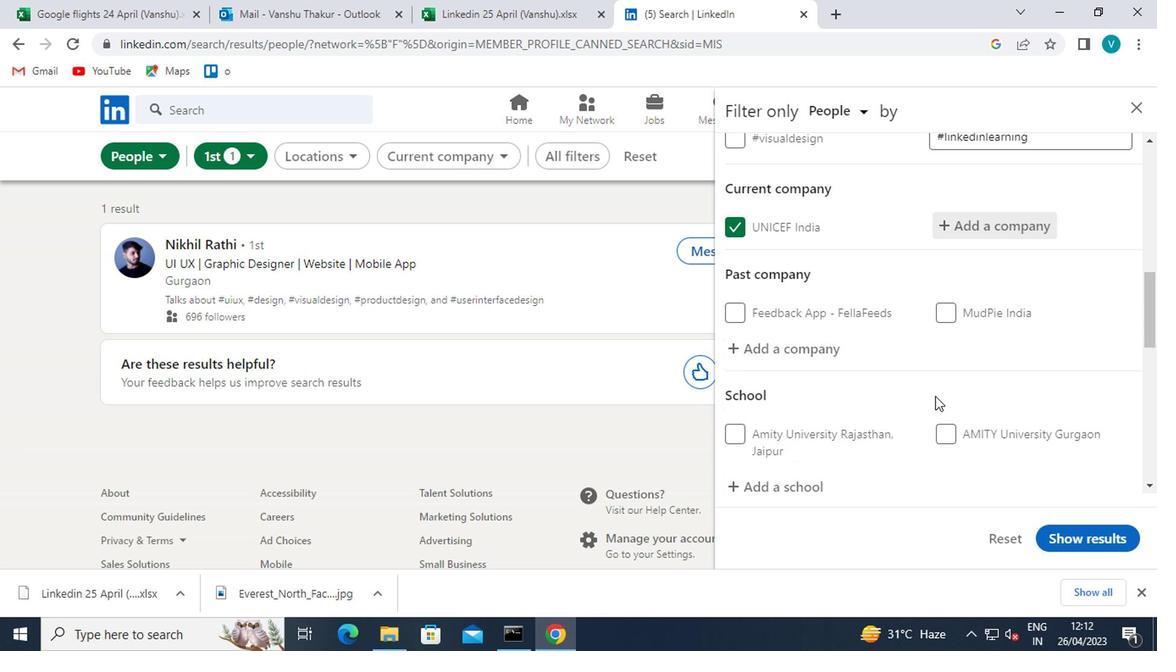 
Action: Mouse scrolled (929, 397) with delta (0, 0)
Screenshot: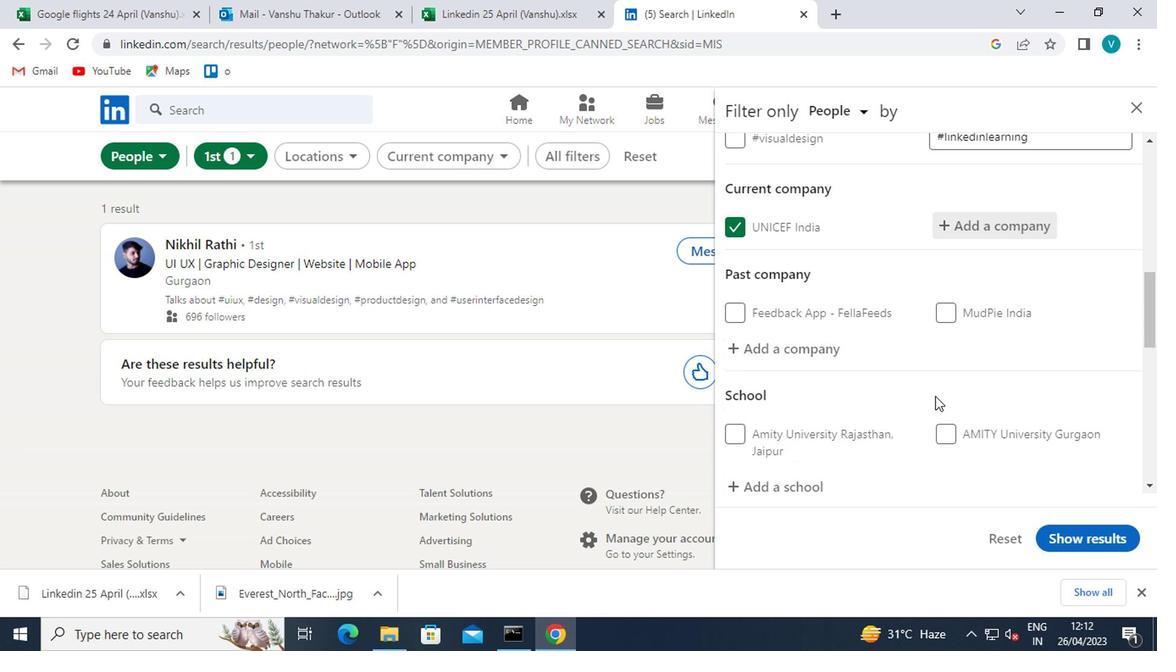 
Action: Mouse moved to (797, 403)
Screenshot: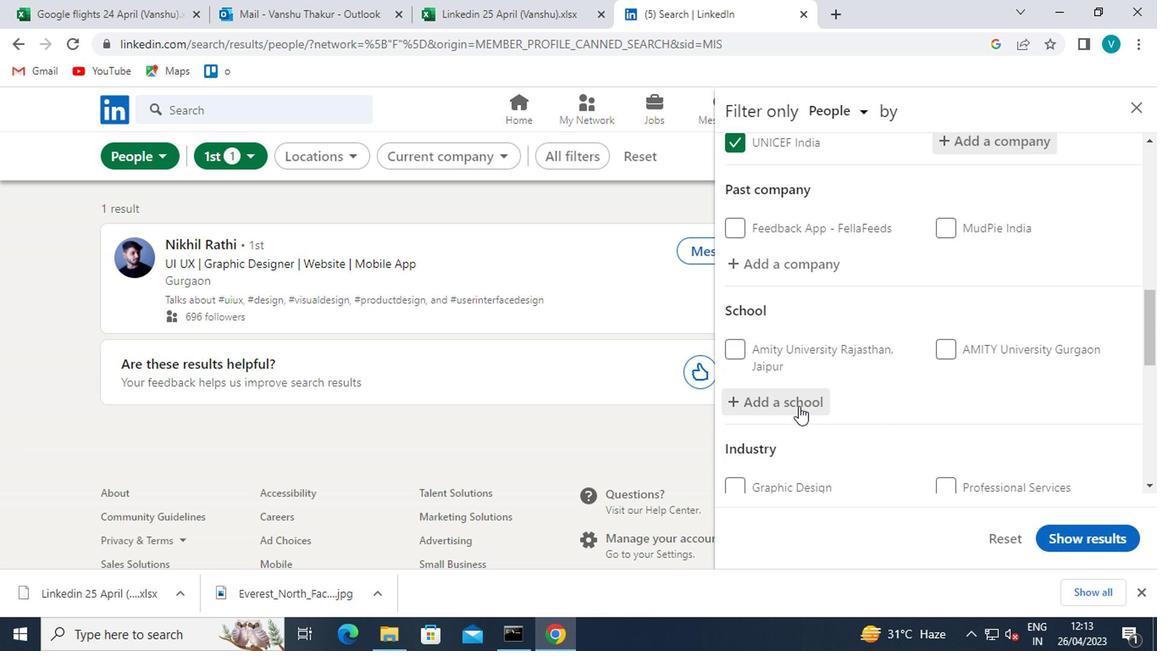 
Action: Mouse pressed left at (797, 403)
Screenshot: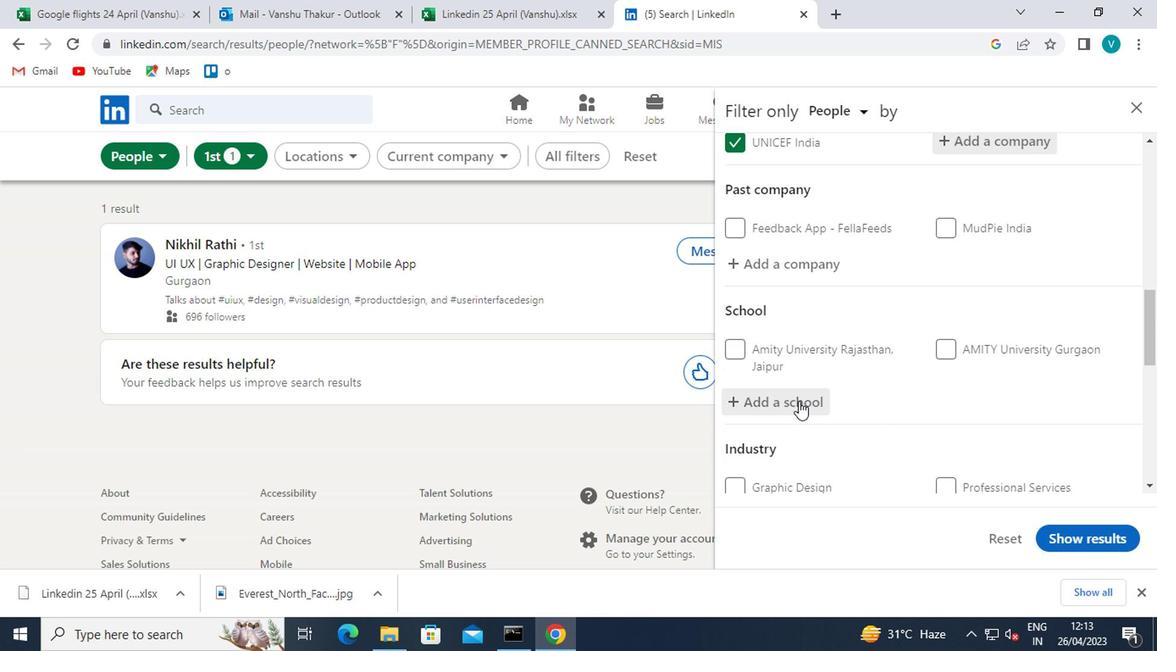 
Action: Key pressed <Key.shift>ASM<Key.space><Key.shift>GROUP<Key.space>
Screenshot: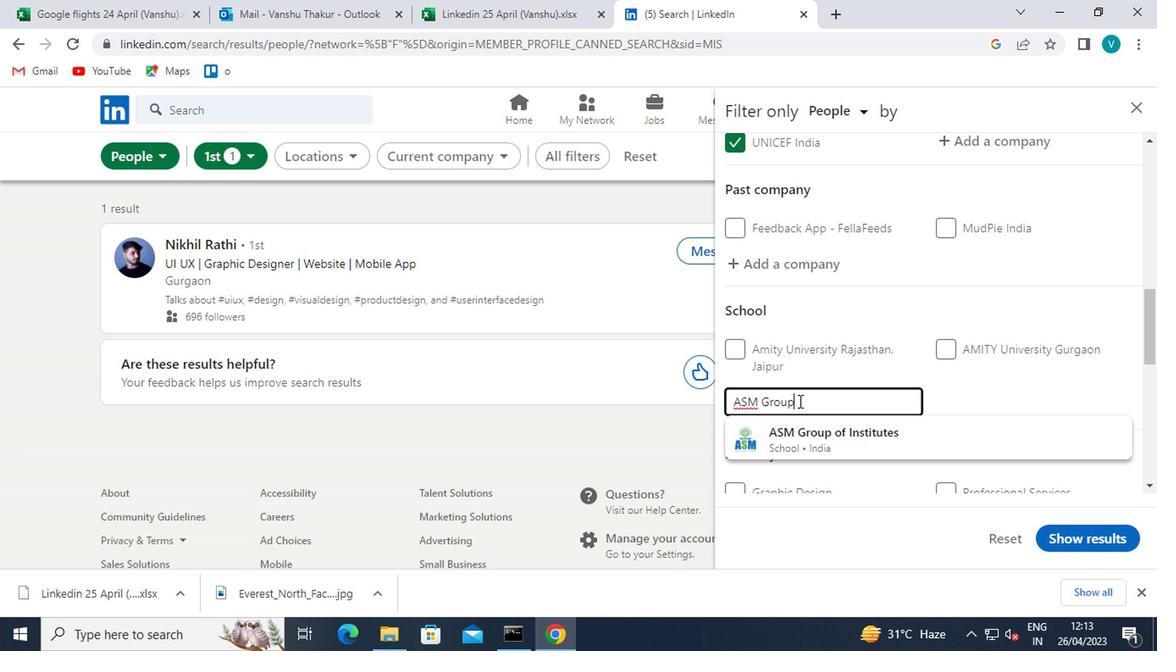 
Action: Mouse moved to (814, 432)
Screenshot: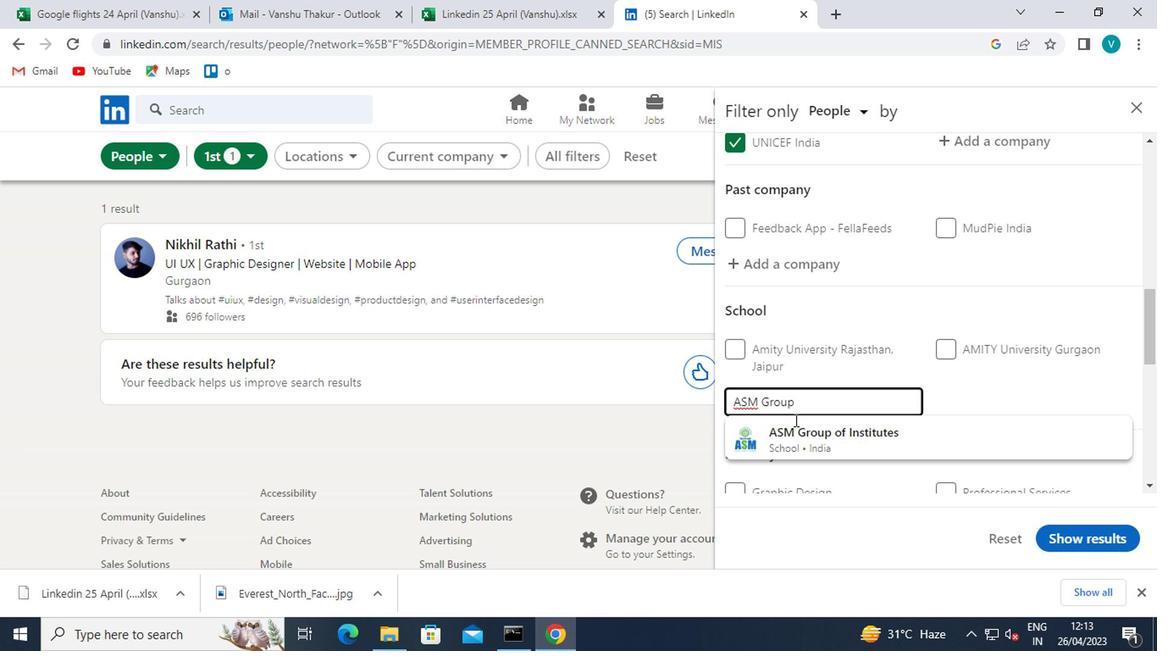 
Action: Mouse pressed left at (814, 432)
Screenshot: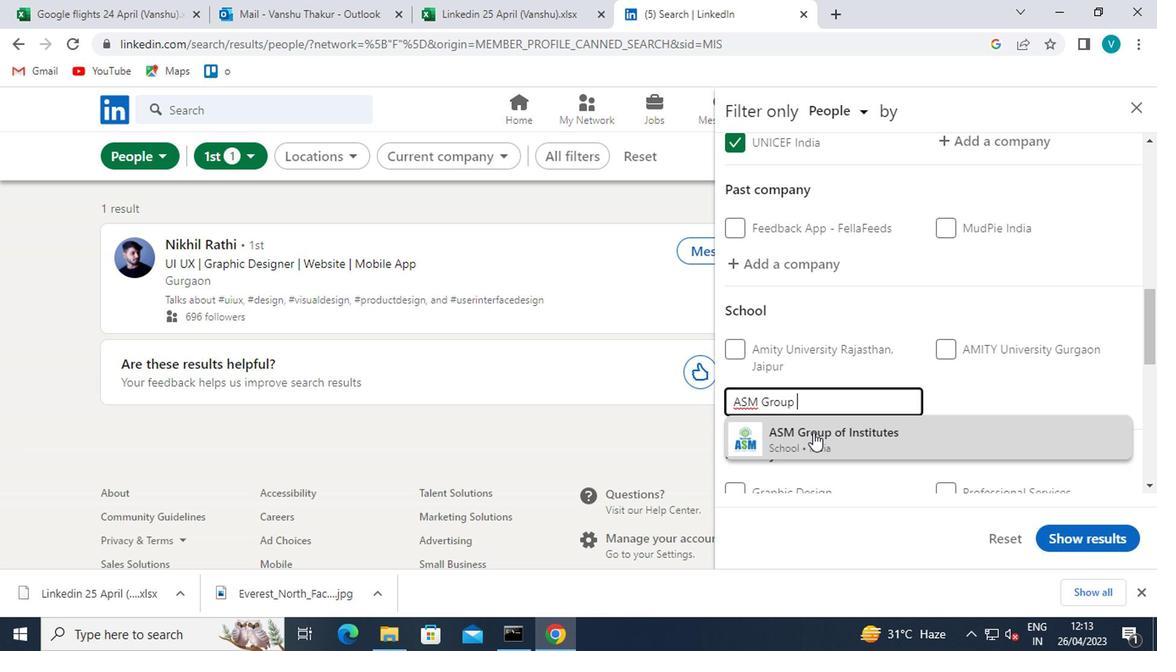 
Action: Mouse scrolled (814, 432) with delta (0, 0)
Screenshot: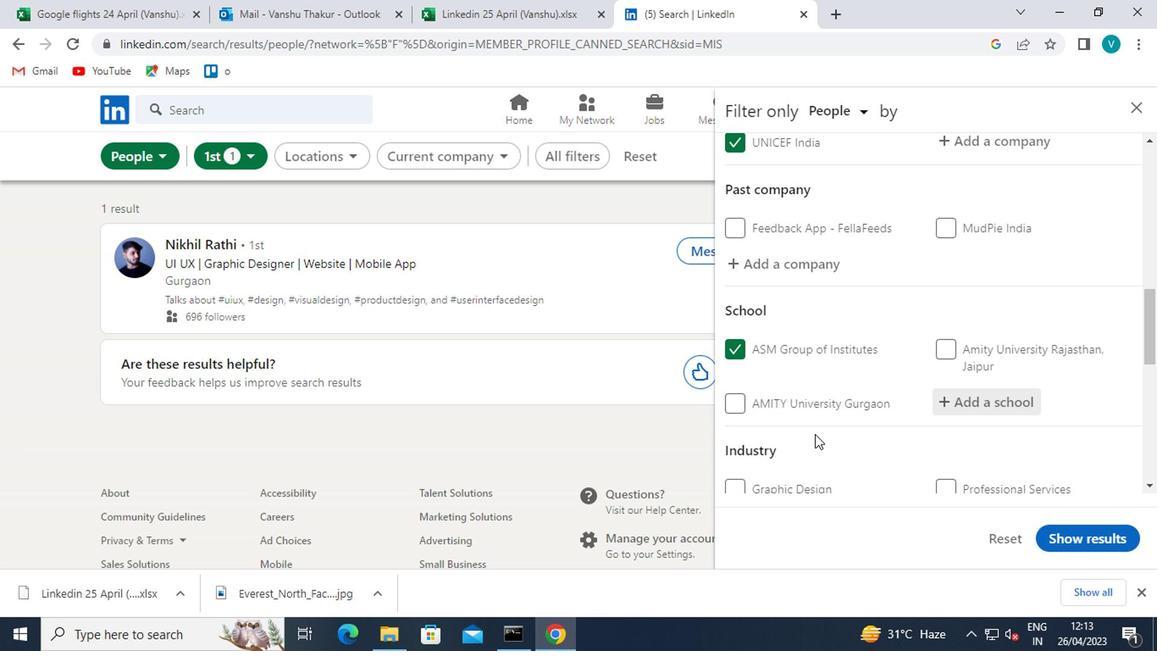 
Action: Mouse scrolled (814, 432) with delta (0, 0)
Screenshot: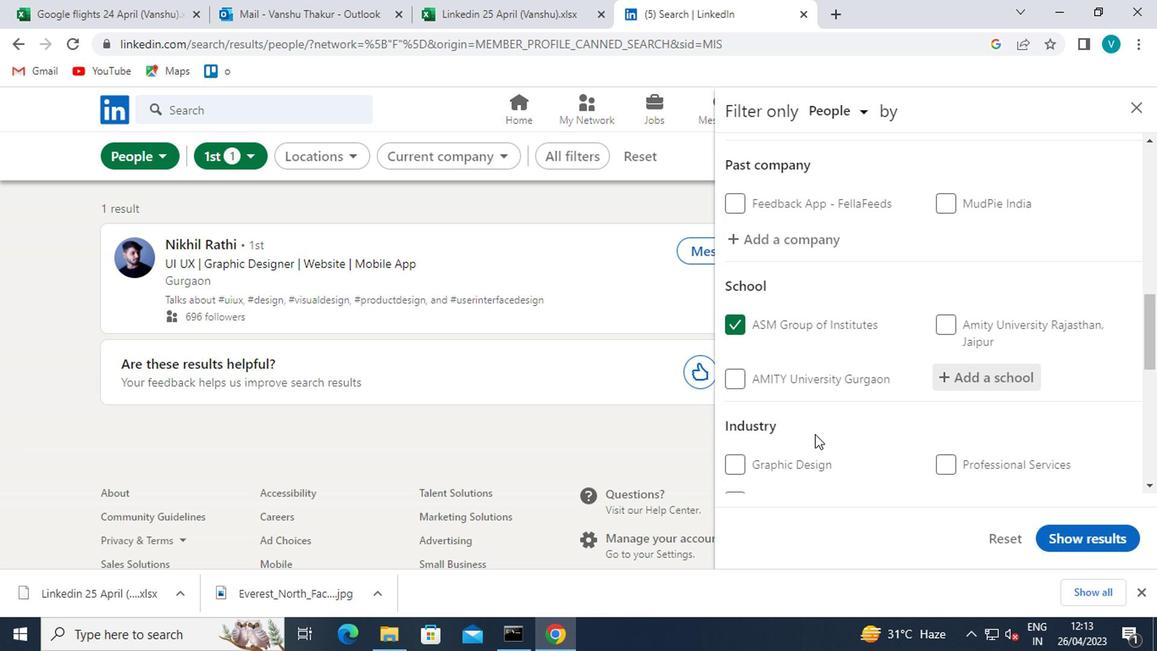 
Action: Mouse moved to (987, 358)
Screenshot: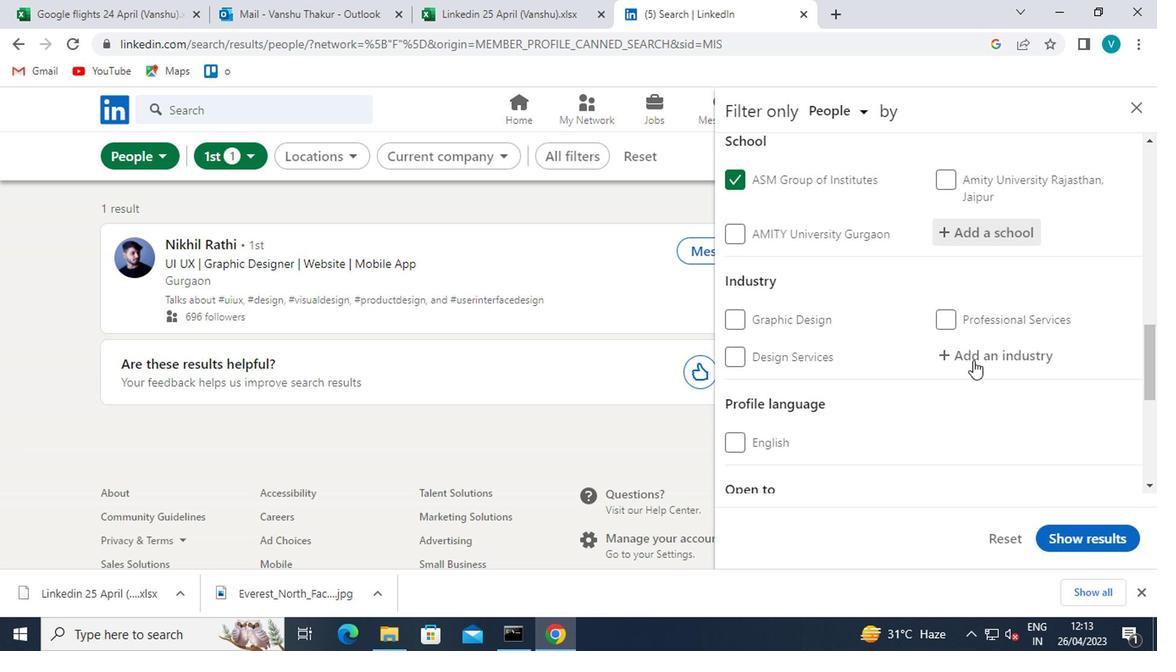 
Action: Mouse pressed left at (987, 358)
Screenshot: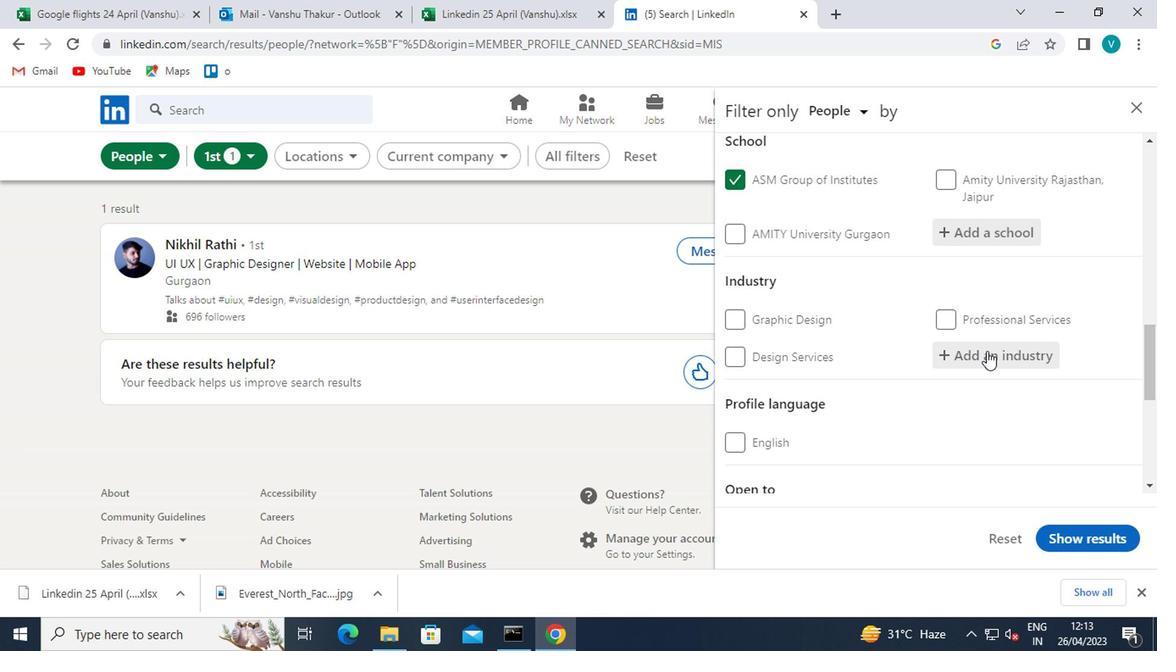 
Action: Key pressed <Key.shift>BED
Screenshot: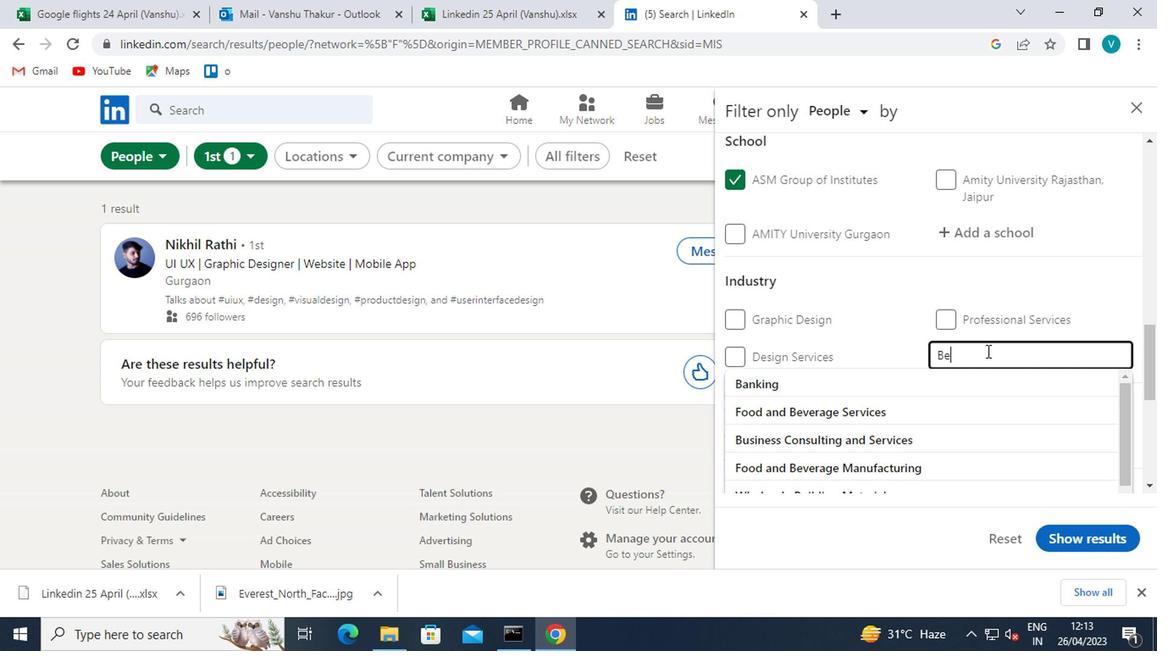 
Action: Mouse moved to (961, 393)
Screenshot: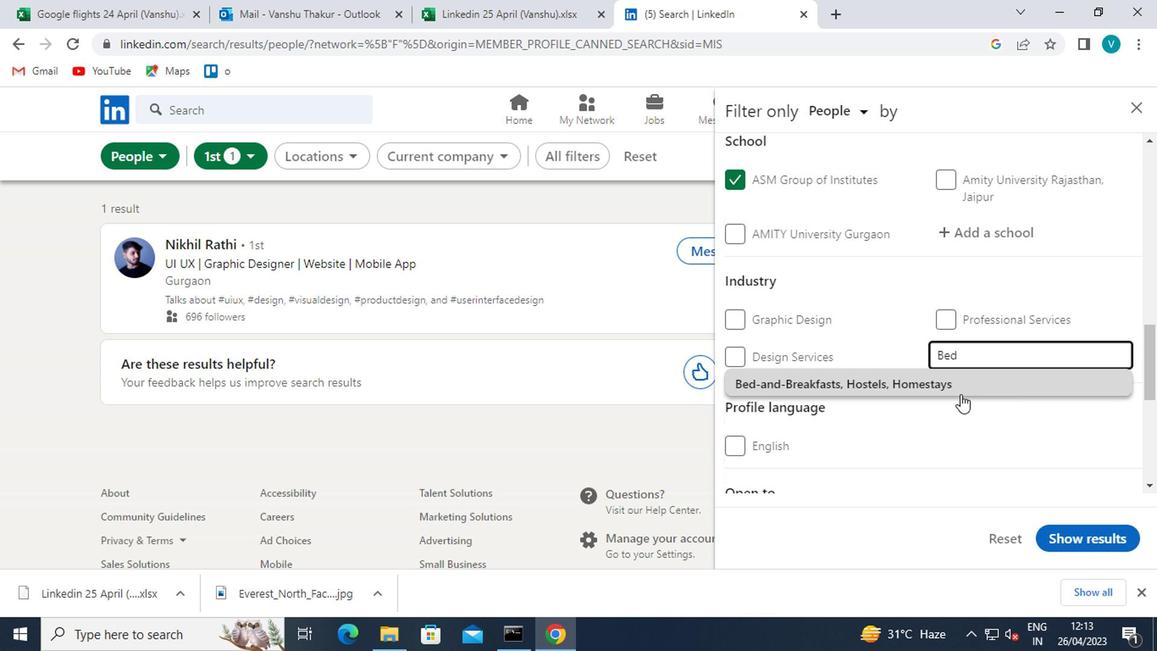 
Action: Mouse pressed left at (961, 393)
Screenshot: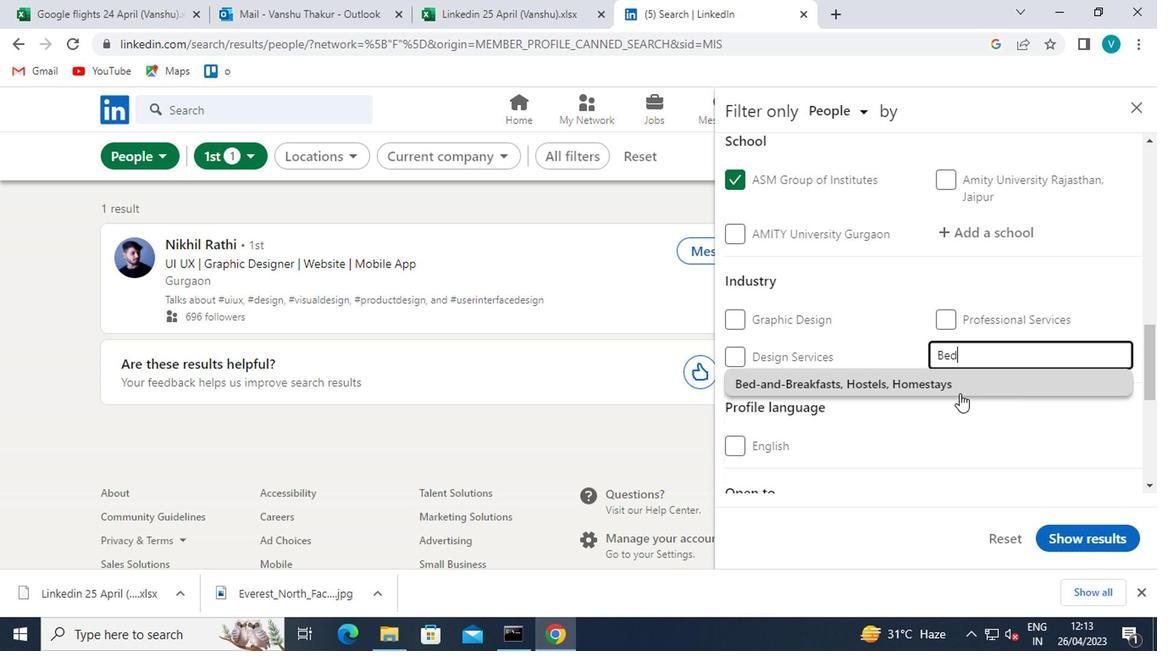 
Action: Mouse moved to (962, 393)
Screenshot: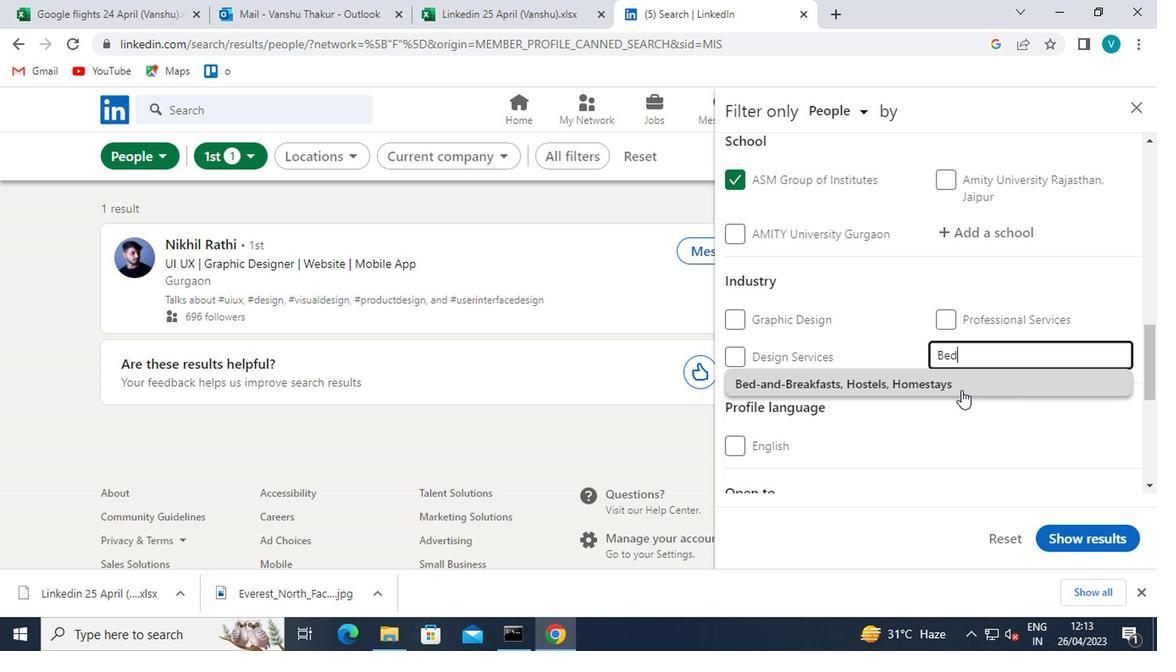 
Action: Mouse scrolled (962, 391) with delta (0, -1)
Screenshot: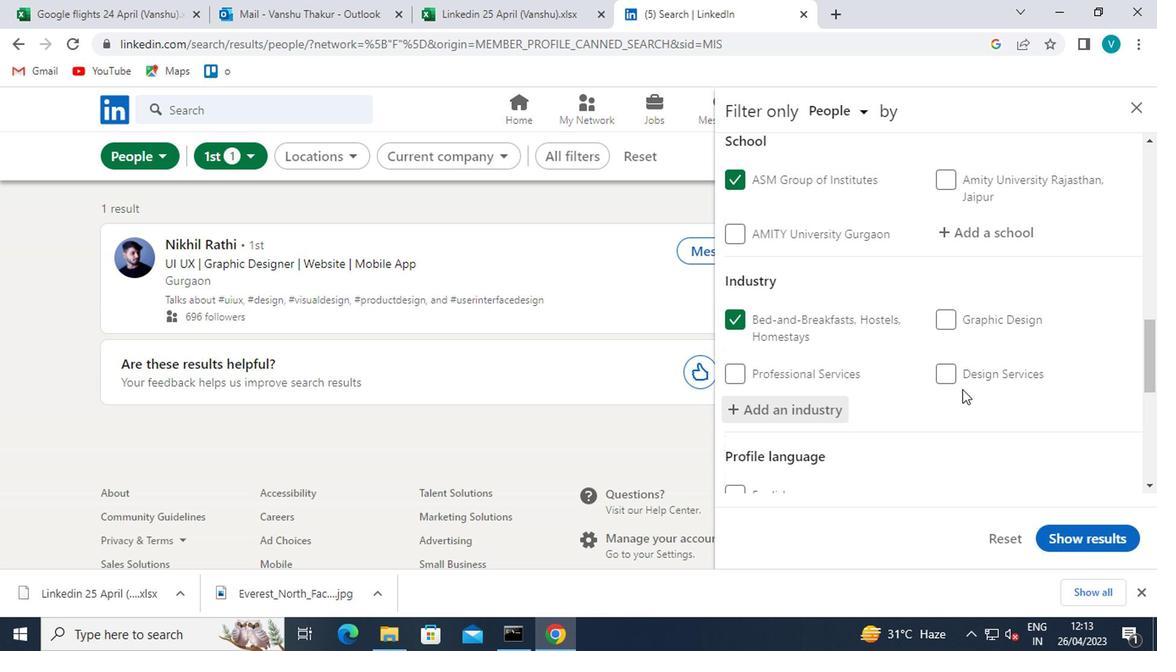 
Action: Mouse scrolled (962, 391) with delta (0, -1)
Screenshot: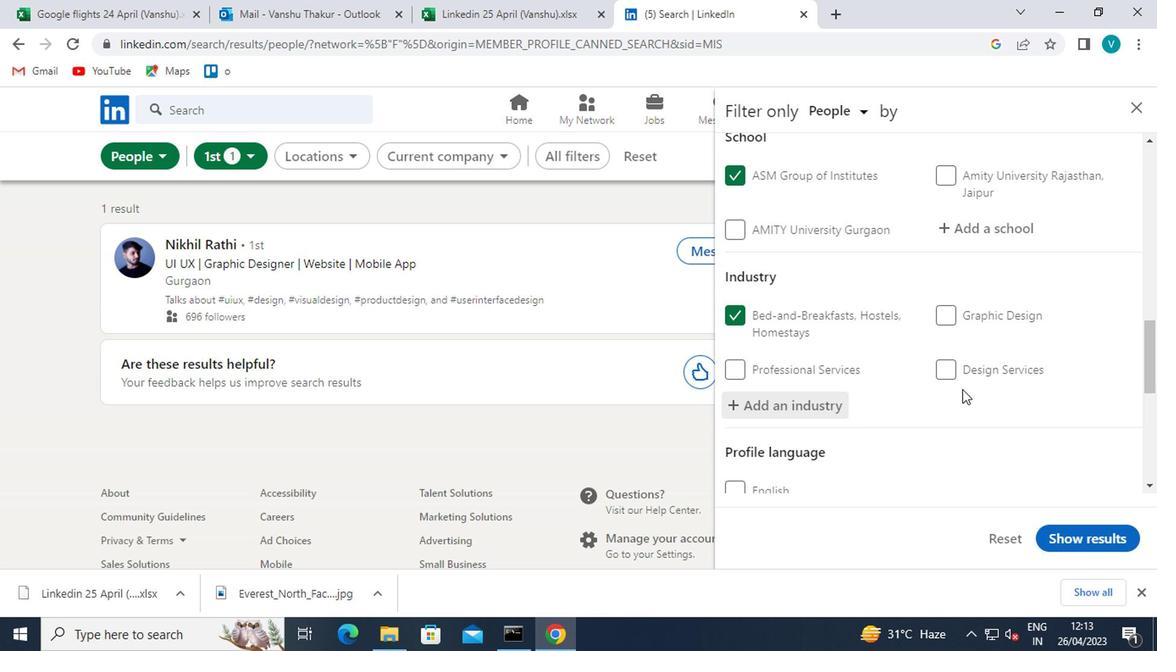 
Action: Mouse scrolled (962, 391) with delta (0, -1)
Screenshot: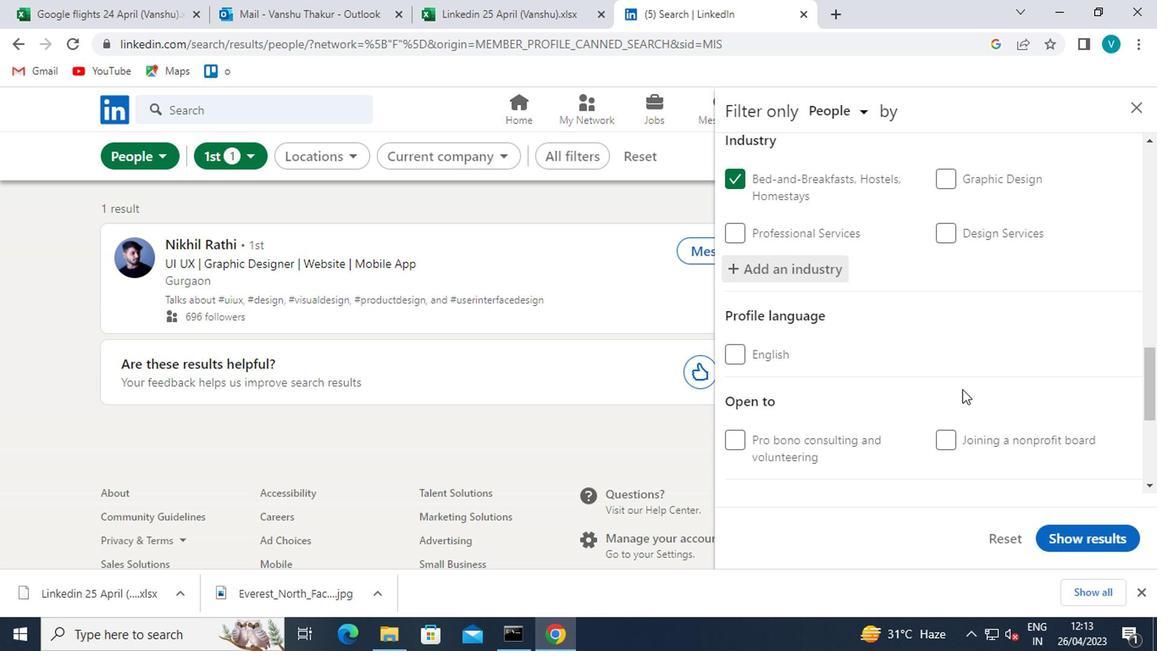 
Action: Mouse moved to (953, 394)
Screenshot: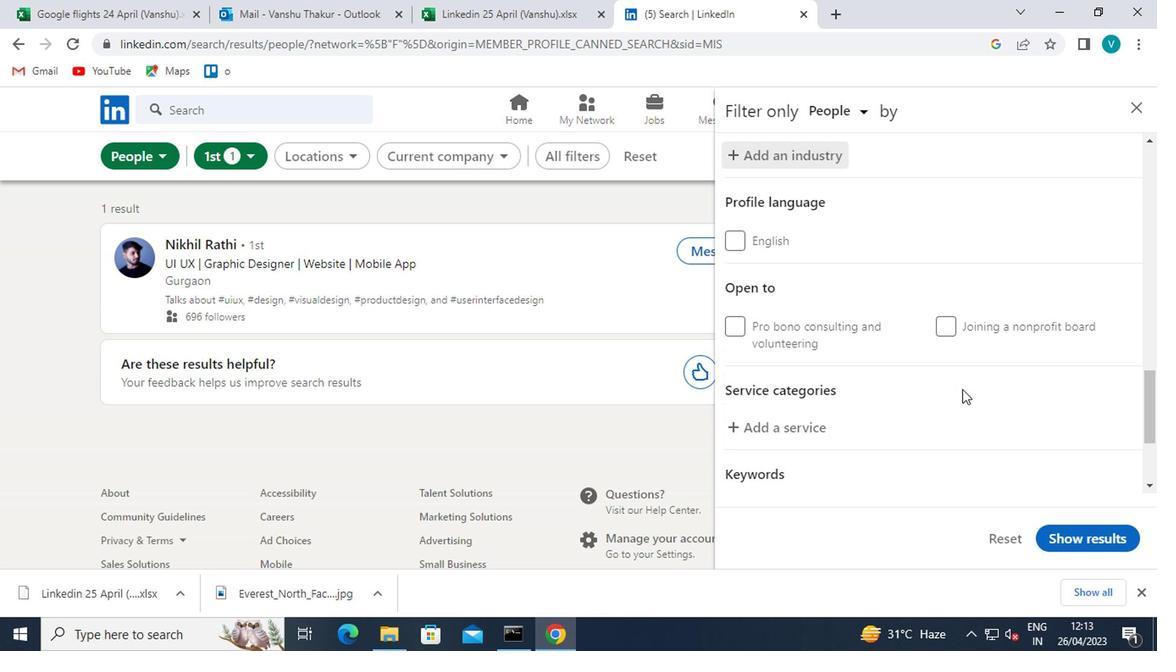 
Action: Mouse scrolled (953, 394) with delta (0, 0)
Screenshot: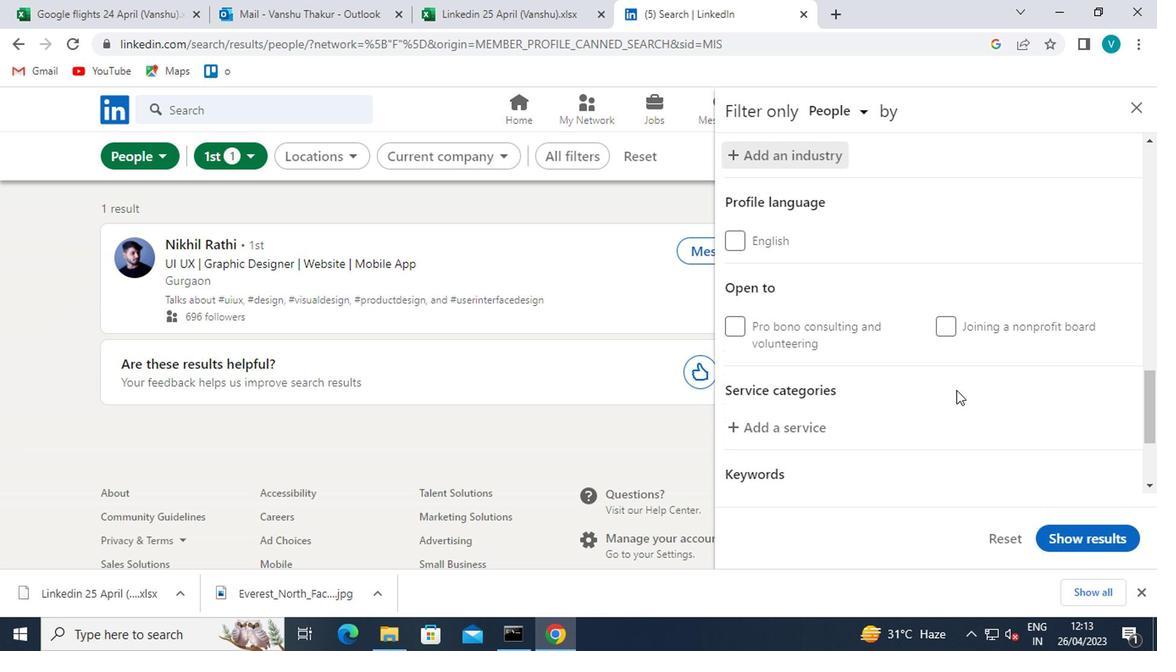 
Action: Mouse moved to (821, 346)
Screenshot: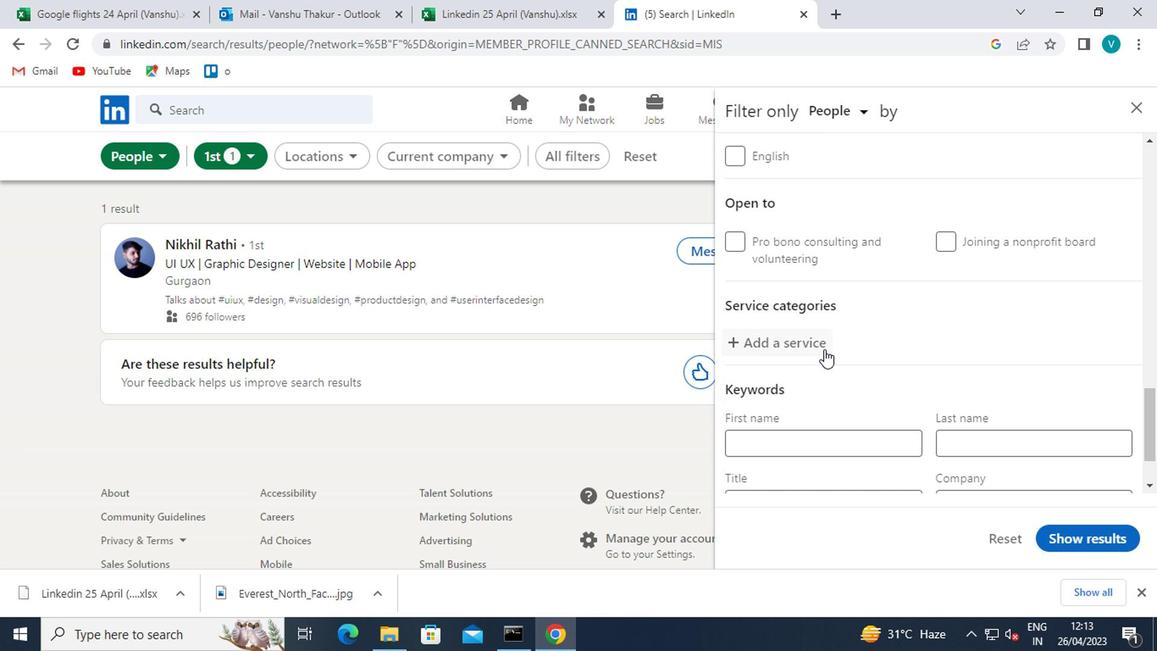 
Action: Mouse pressed left at (821, 346)
Screenshot: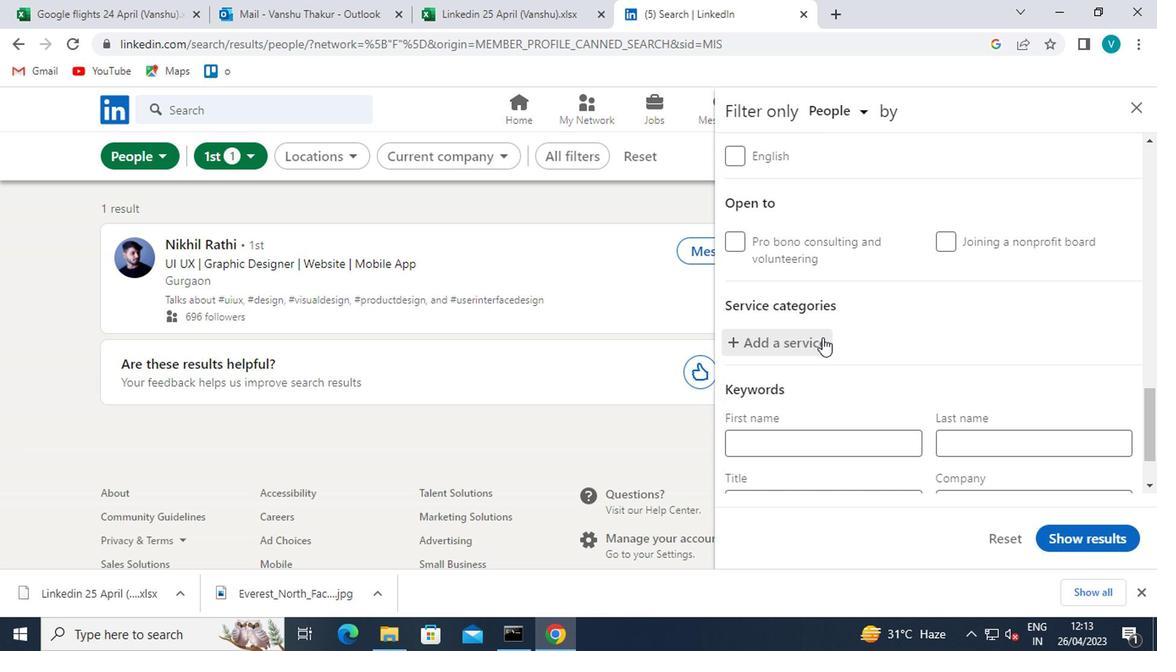 
Action: Key pressed <Key.shift>LIFE<Key.space>
Screenshot: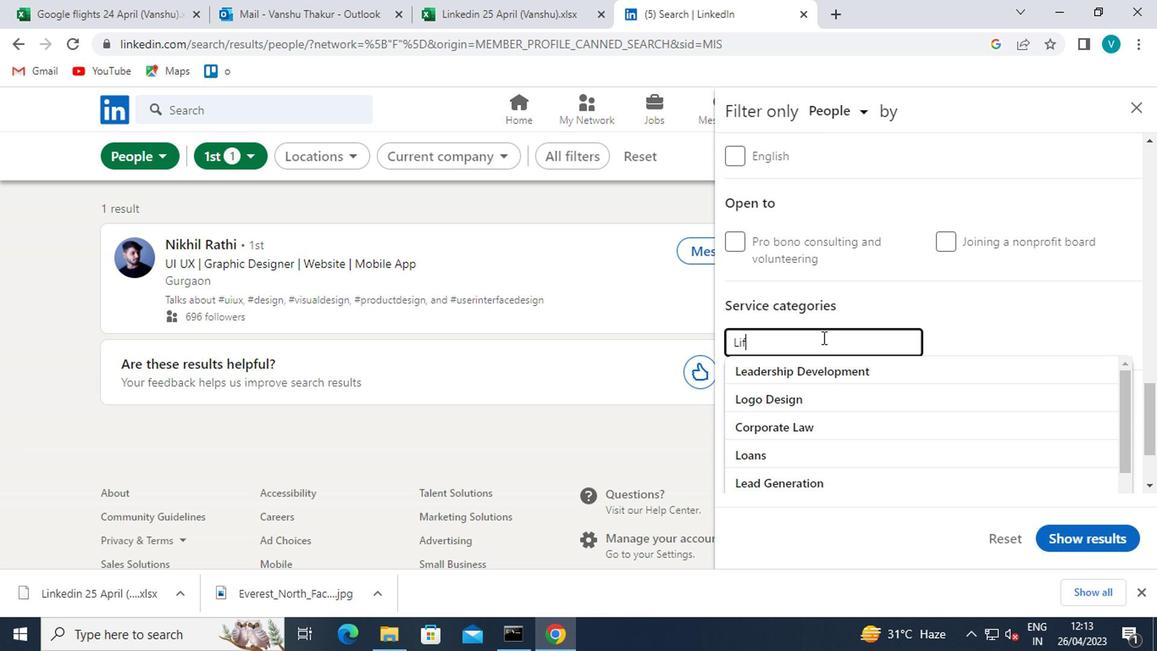 
Action: Mouse moved to (789, 397)
Screenshot: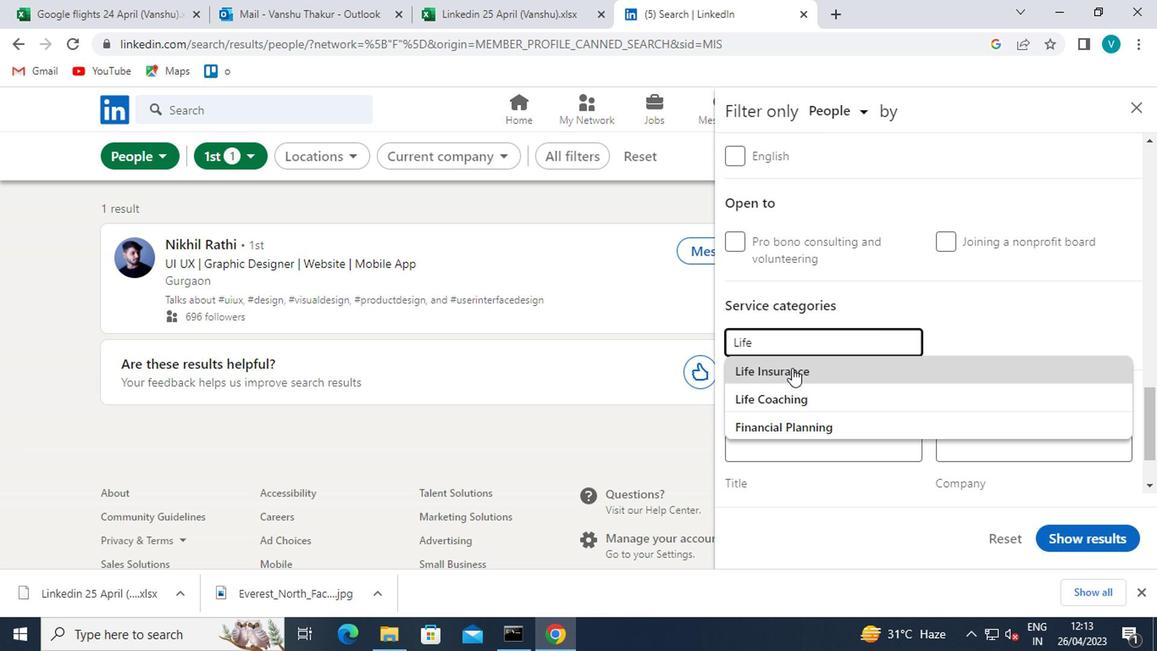 
Action: Mouse pressed left at (789, 397)
Screenshot: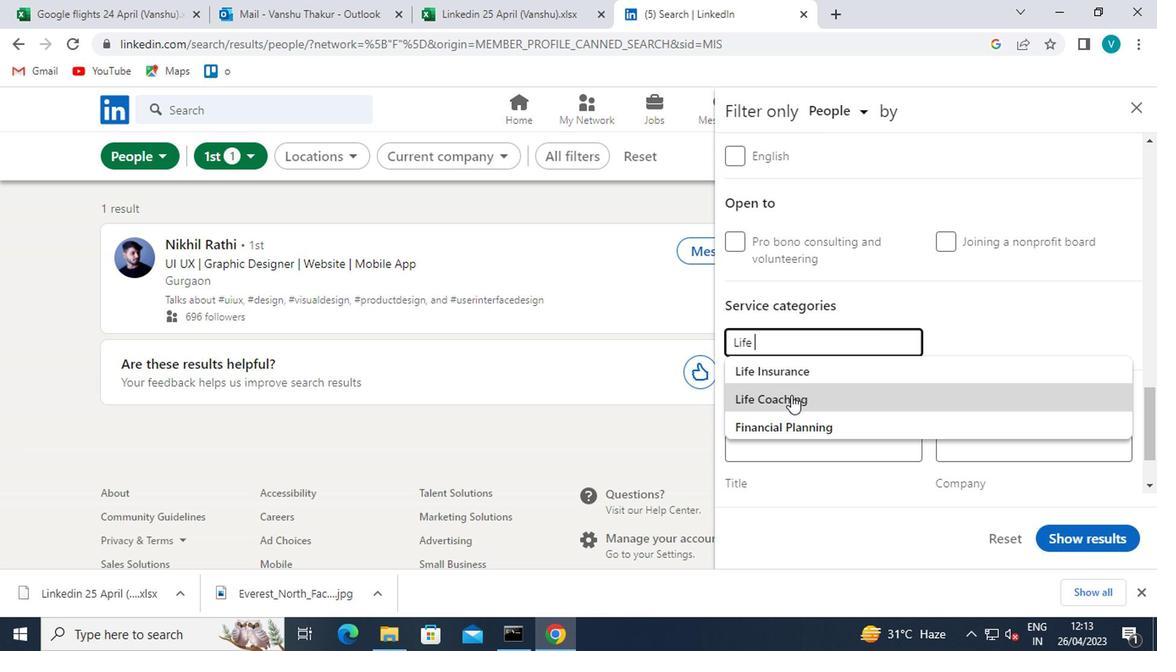 
Action: Mouse scrolled (789, 397) with delta (0, 0)
Screenshot: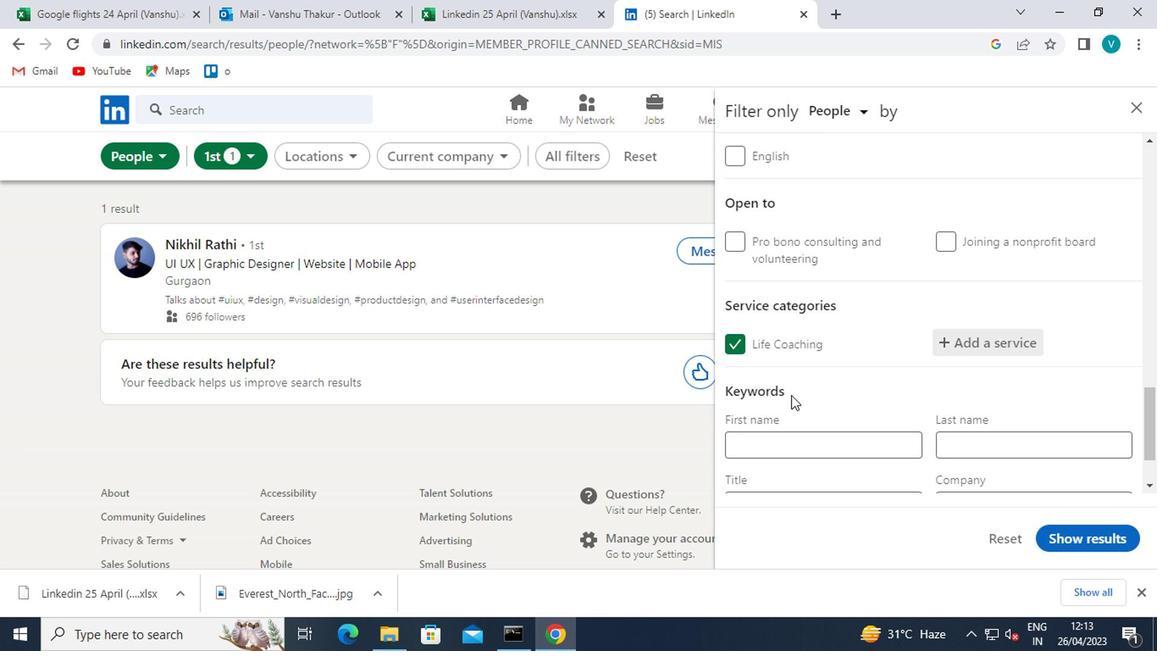 
Action: Mouse scrolled (789, 397) with delta (0, 0)
Screenshot: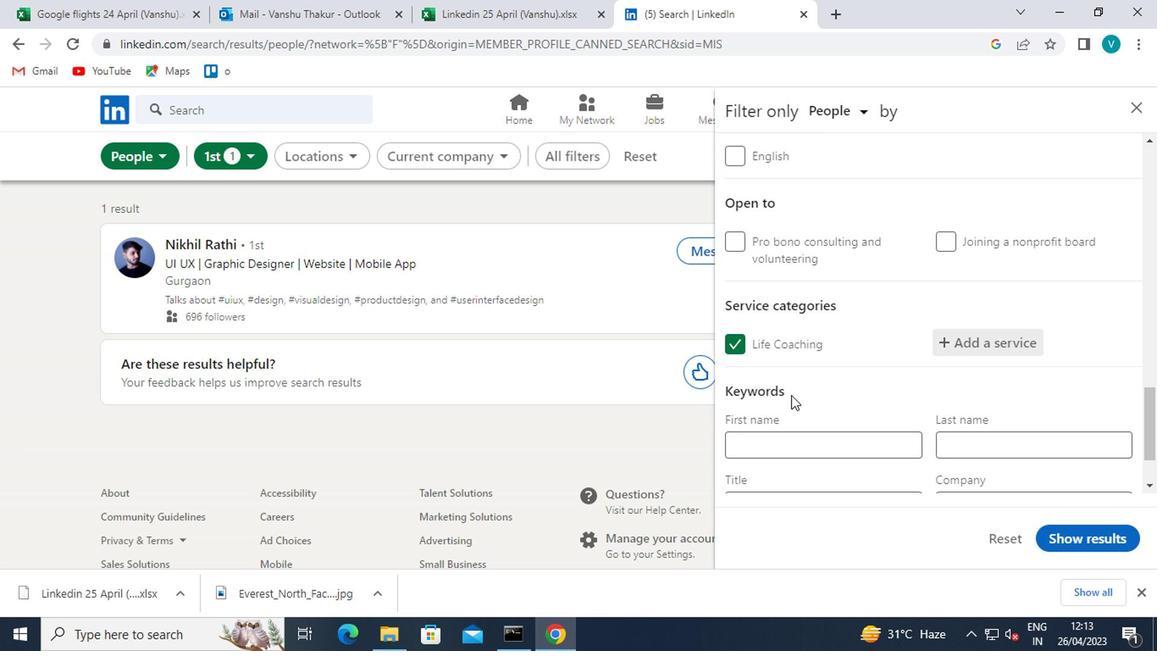 
Action: Mouse moved to (794, 417)
Screenshot: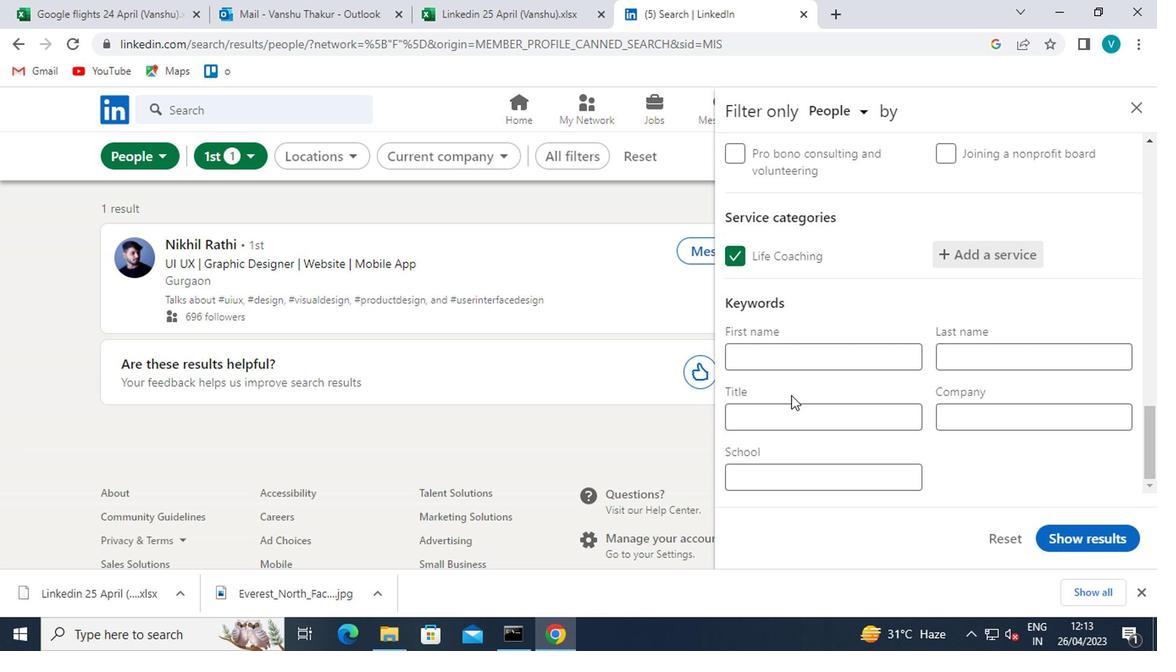 
Action: Mouse pressed left at (794, 417)
Screenshot: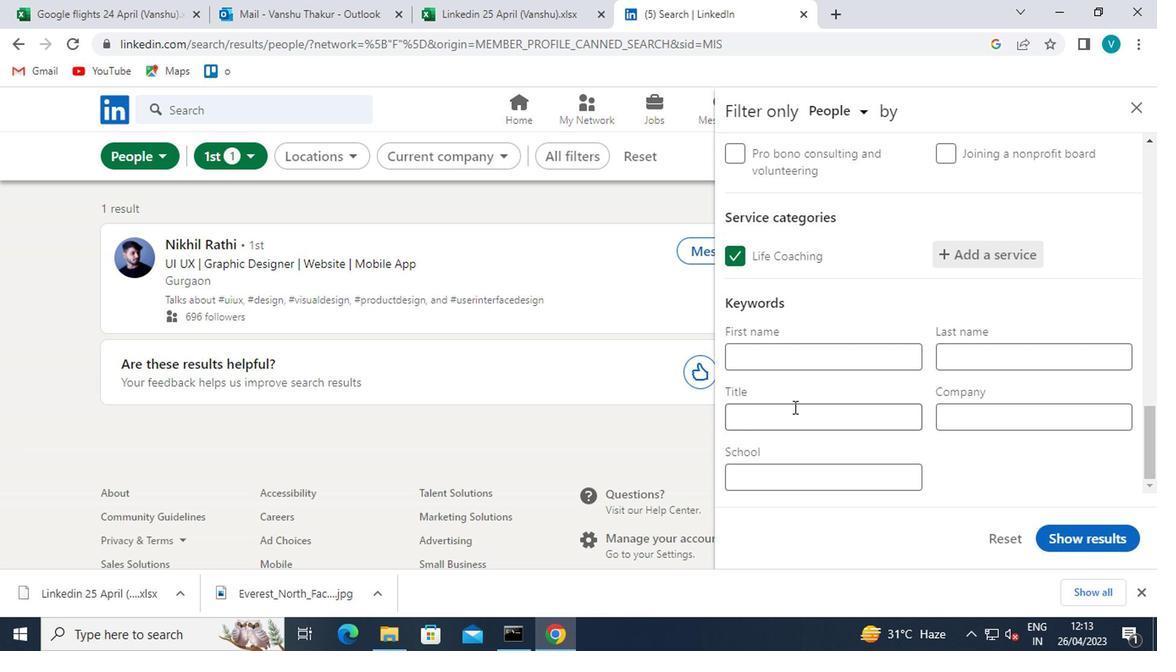 
Action: Key pressed <Key.shift>RED<Key.space><Key.shift>CROSS<Key.space><Key.shift>VOLUNTEER<Key.space>
Screenshot: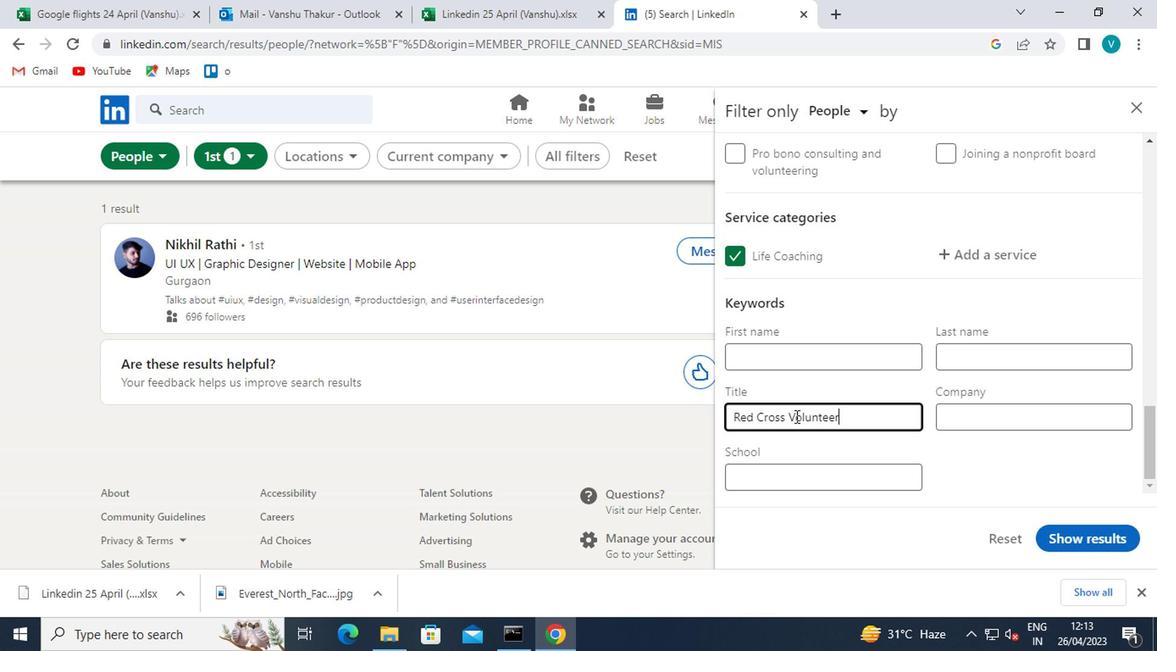 
Action: Mouse moved to (1113, 523)
Screenshot: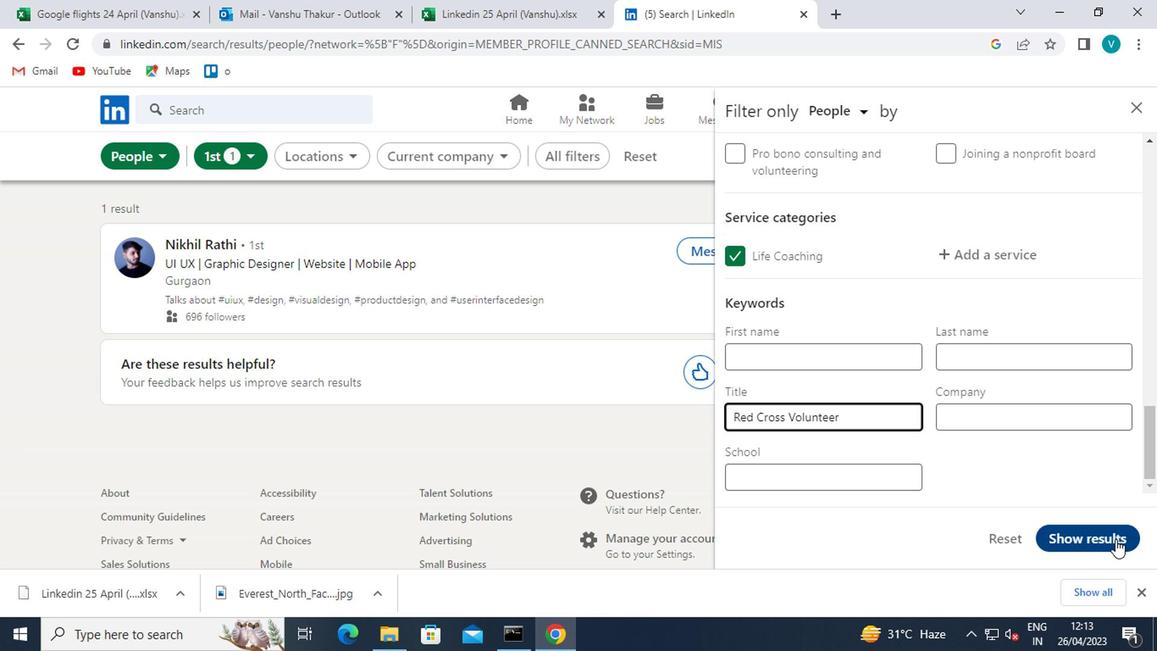 
Action: Mouse pressed left at (1113, 523)
Screenshot: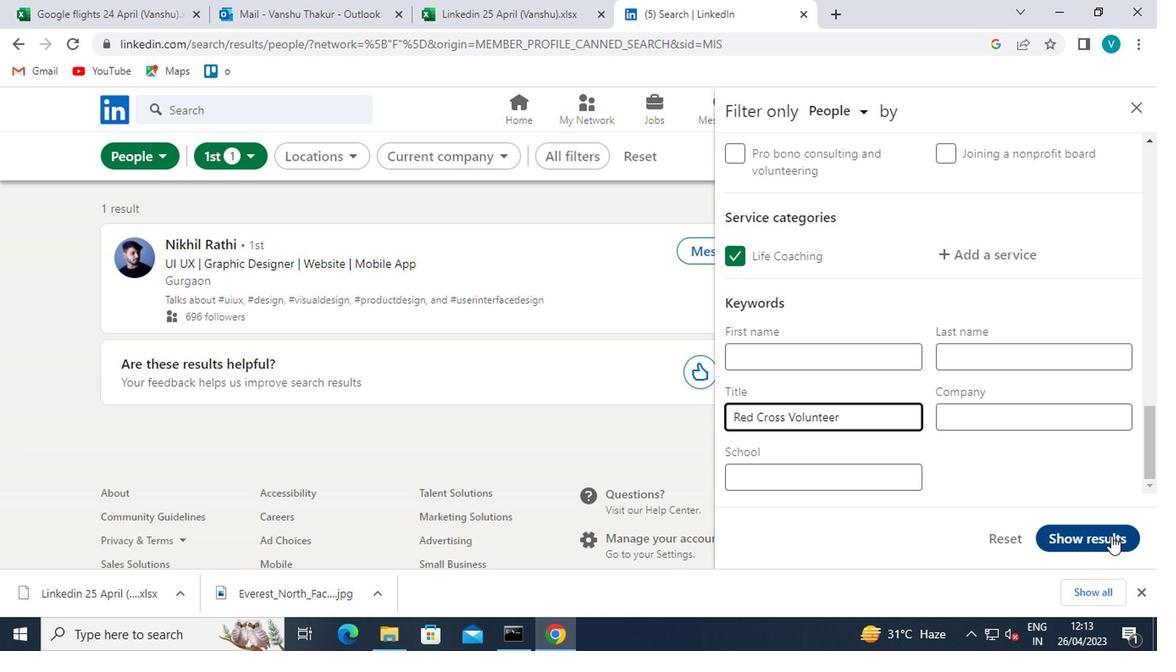 
